 Task: Add Attachment from computer to Card Card0000000033 in Board Board0000000009 in Workspace WS0000000003 in Trello. Add Cover Purple to Card Card0000000033 in Board Board0000000009 in Workspace WS0000000003 in Trello. Add "Move Card To …" Button titled Button0000000033 to "top" of the list "To Do" to Card Card0000000033 in Board Board0000000009 in Workspace WS0000000003 in Trello. Add Description DS0000000033 to Card Card0000000033 in Board Board0000000009 in Workspace WS0000000003 in Trello. Add Comment CM0000000033 to Card Card0000000033 in Board Board0000000009 in Workspace WS0000000003 in Trello
Action: Mouse moved to (380, 289)
Screenshot: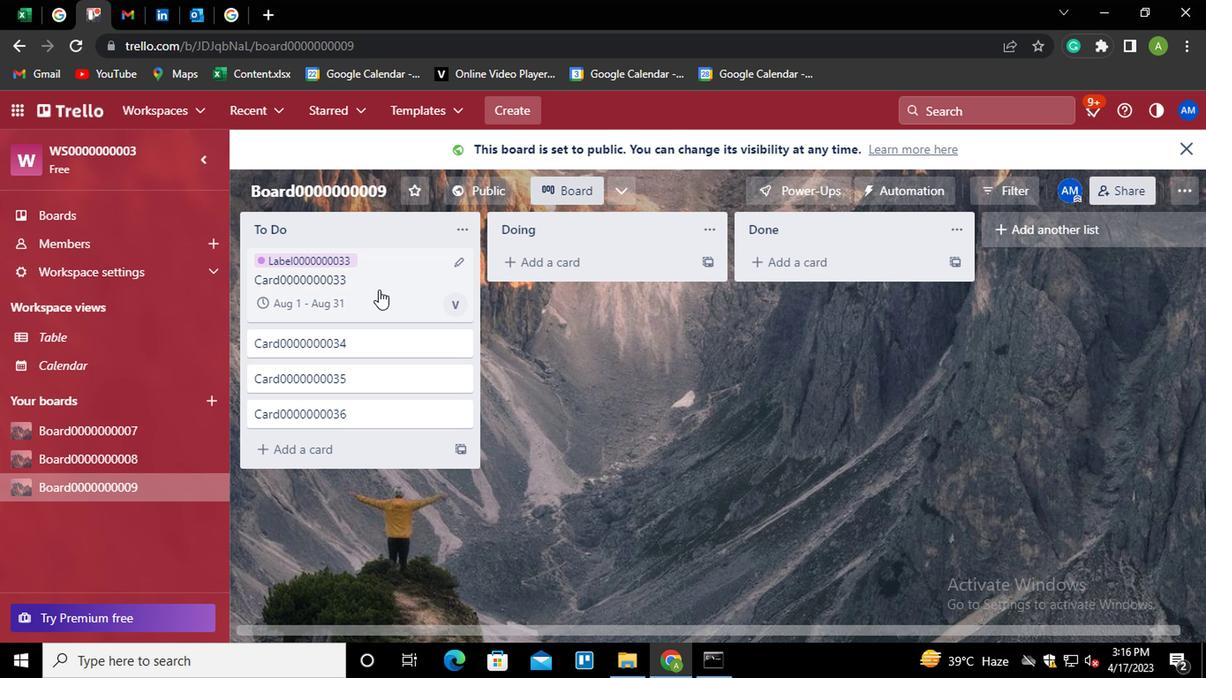 
Action: Mouse pressed left at (380, 289)
Screenshot: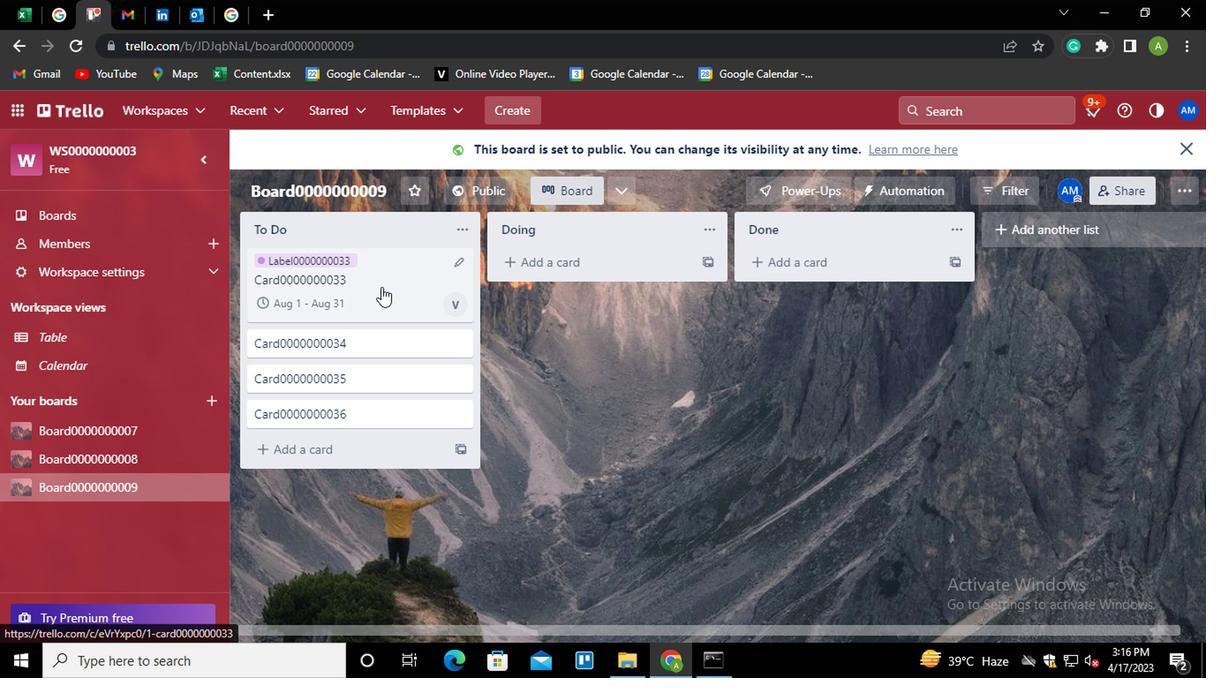 
Action: Mouse moved to (802, 402)
Screenshot: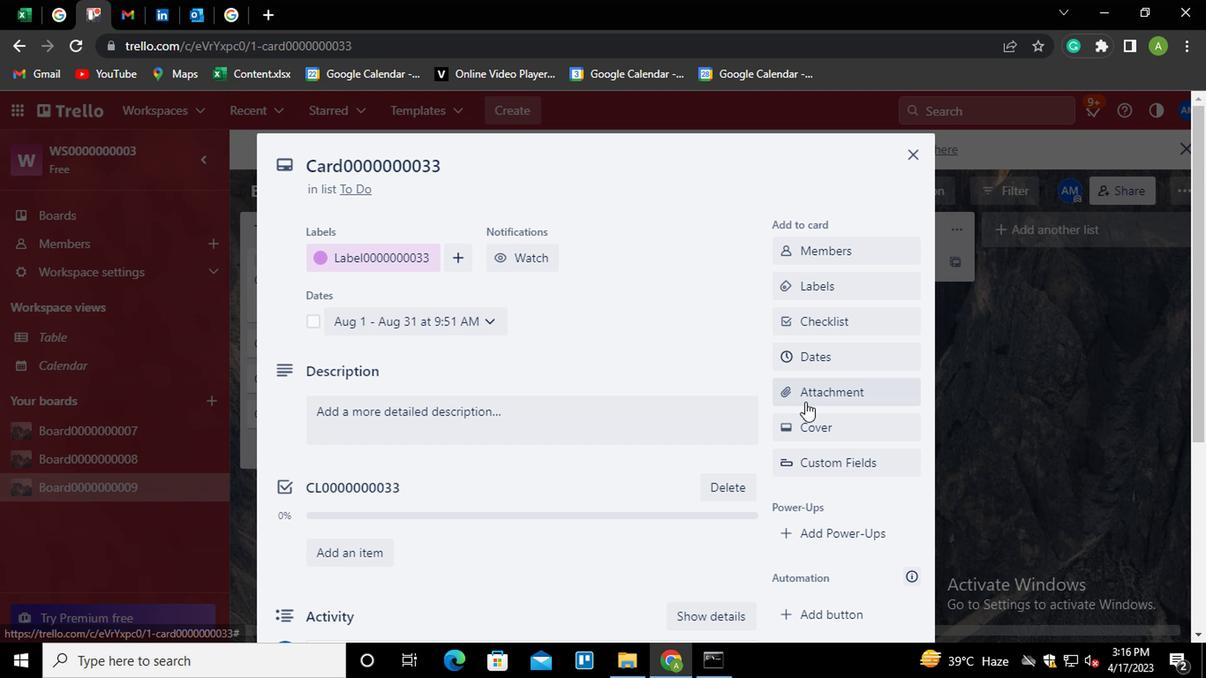 
Action: Mouse pressed left at (802, 402)
Screenshot: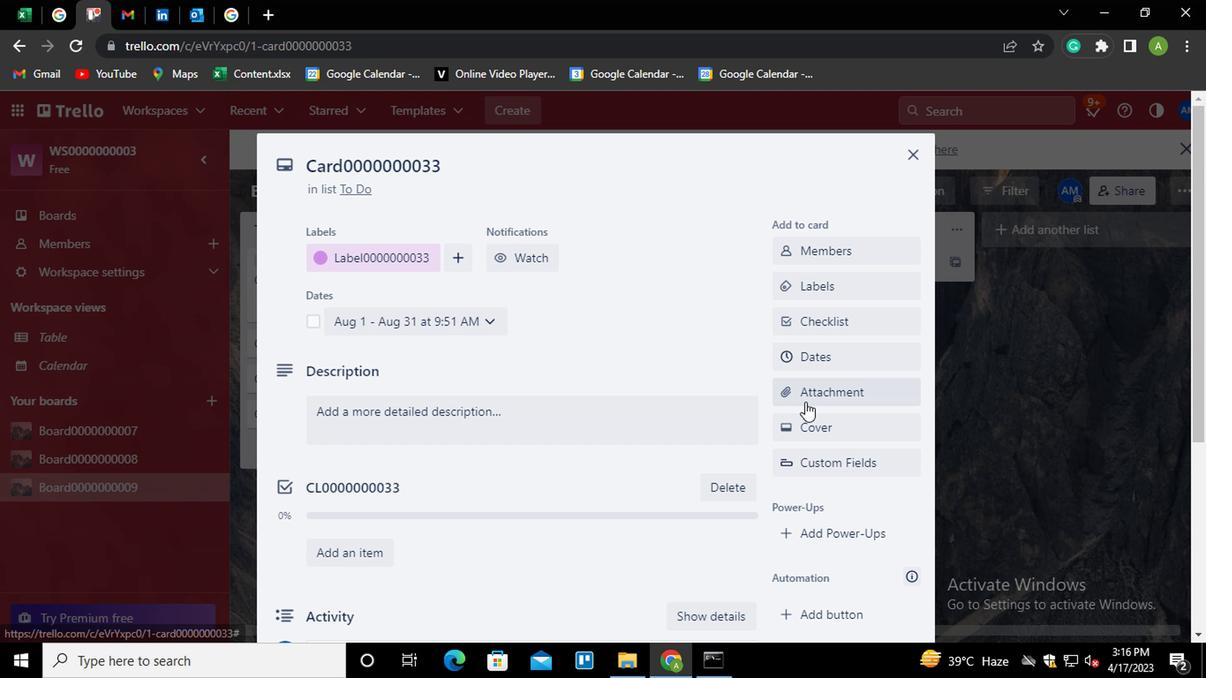 
Action: Mouse moved to (809, 389)
Screenshot: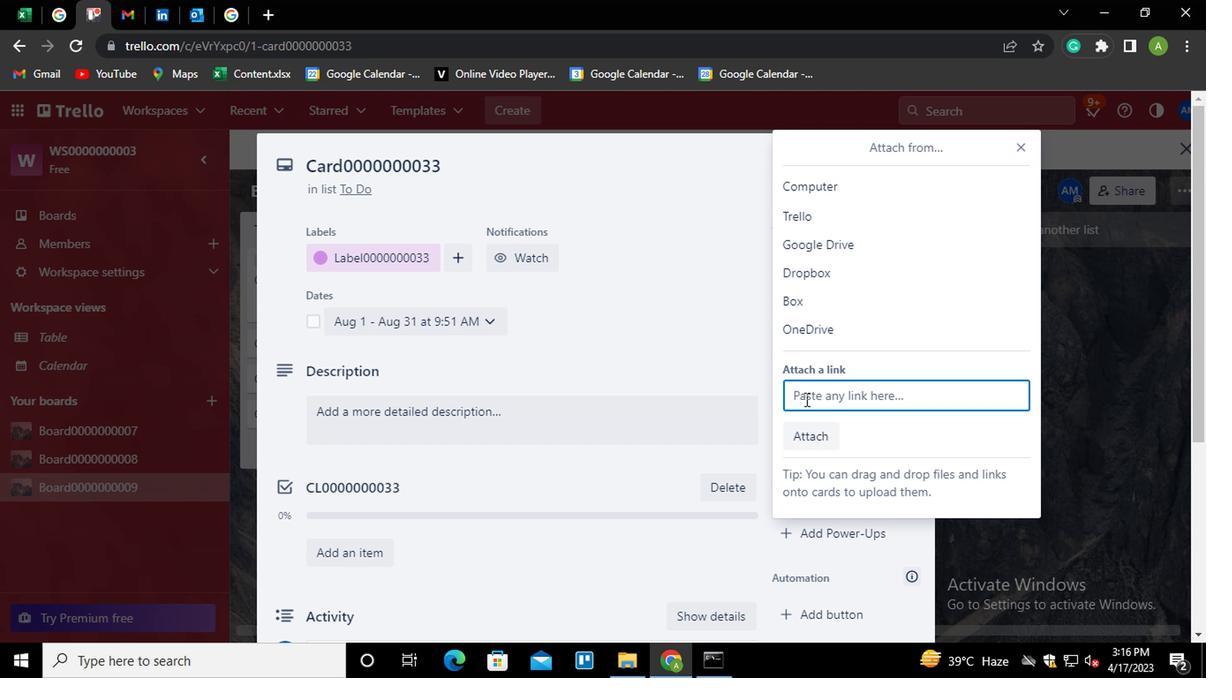 
Action: Mouse pressed left at (809, 389)
Screenshot: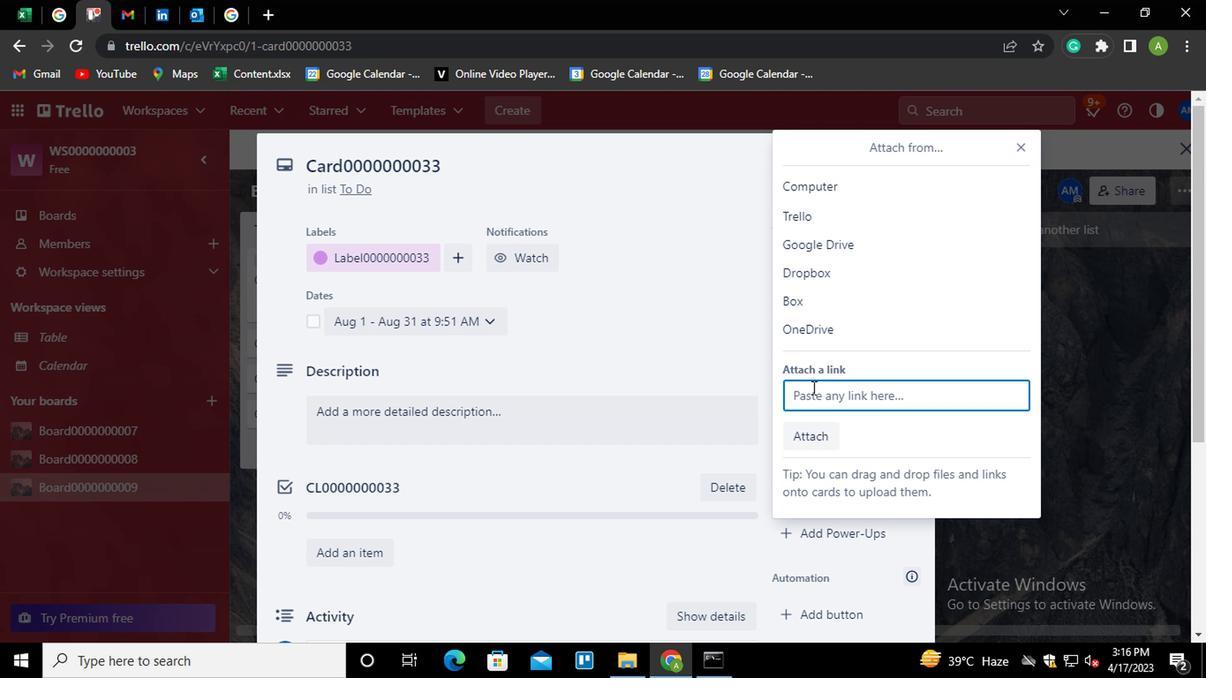
Action: Mouse moved to (814, 191)
Screenshot: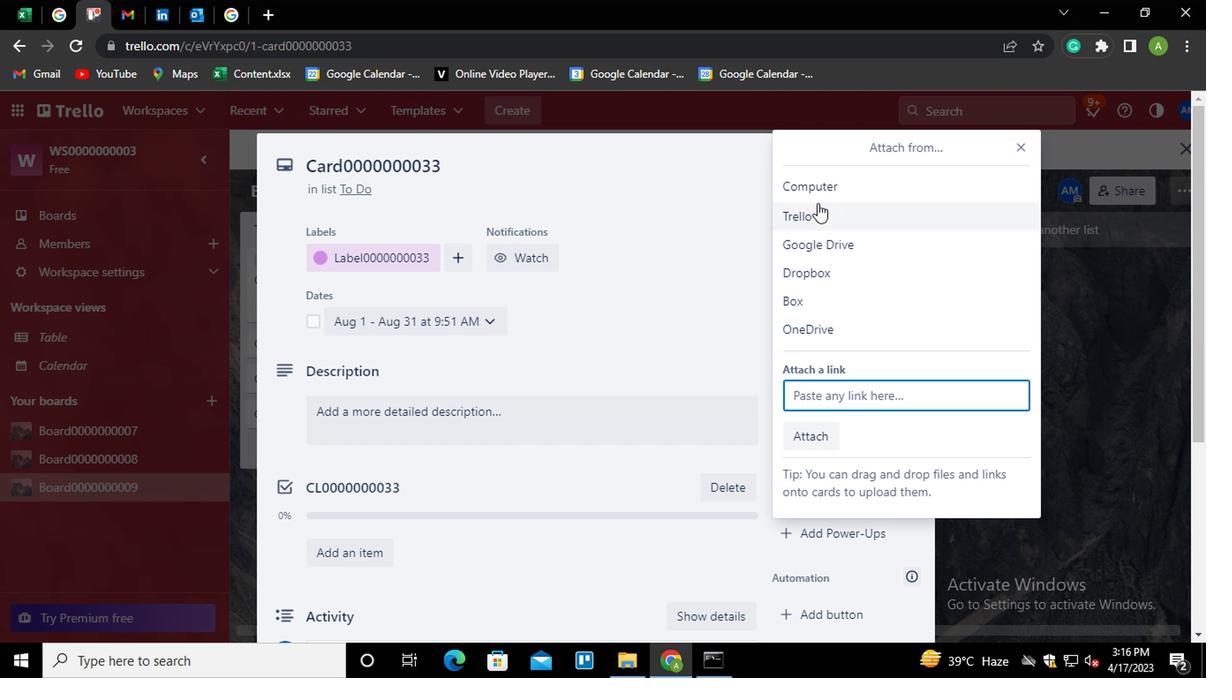 
Action: Mouse pressed left at (814, 191)
Screenshot: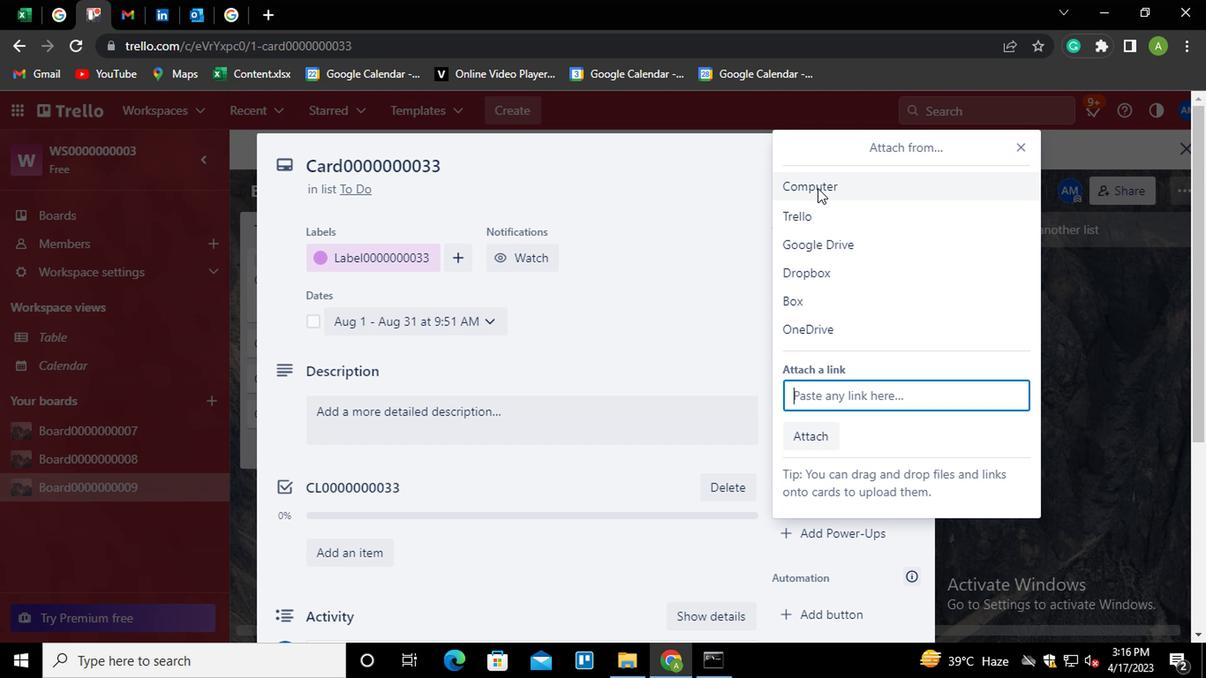 
Action: Mouse moved to (217, 133)
Screenshot: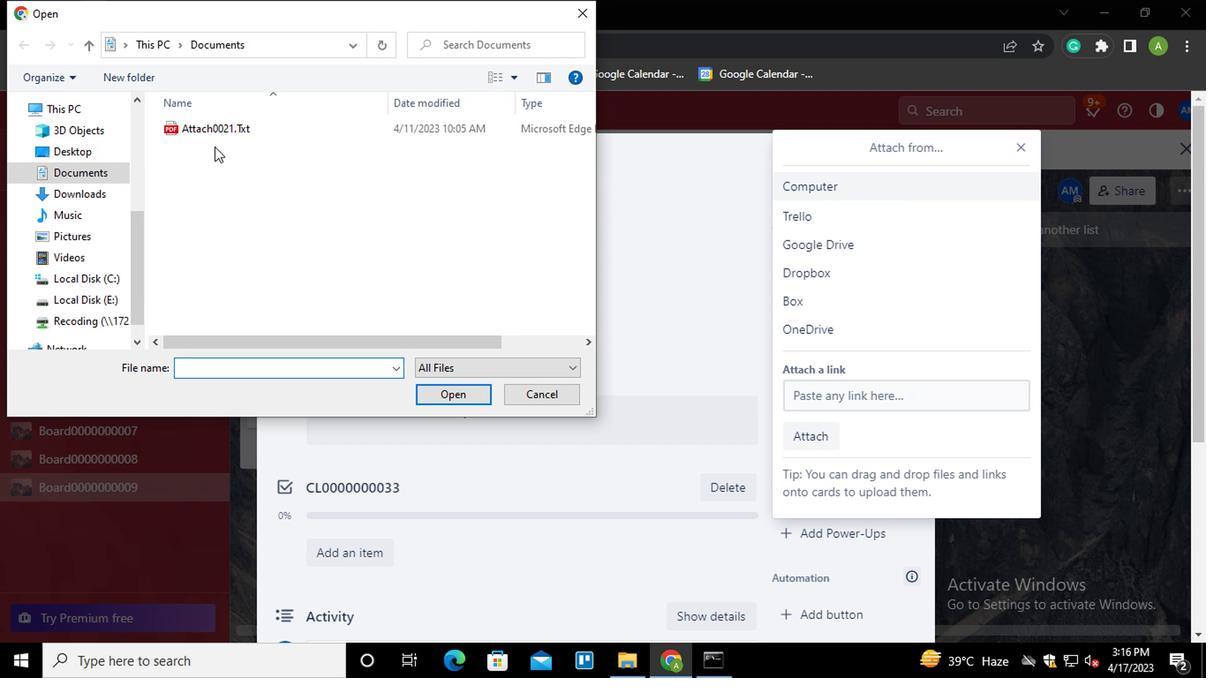 
Action: Mouse pressed left at (217, 133)
Screenshot: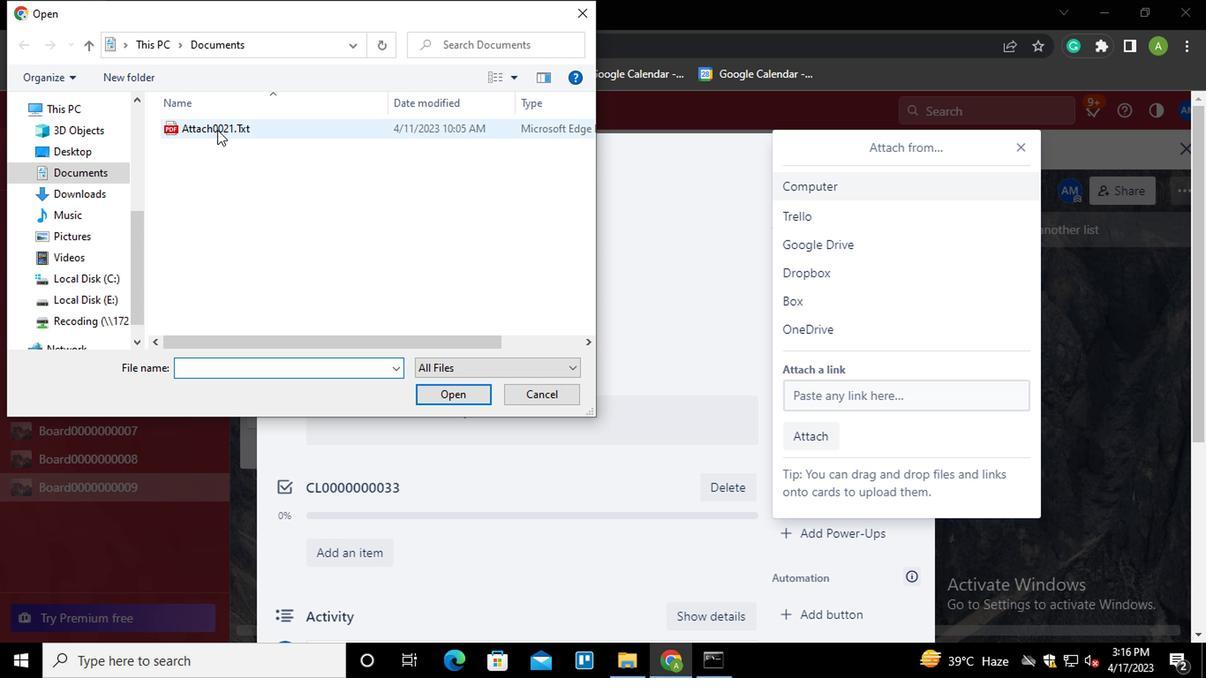 
Action: Mouse moved to (445, 397)
Screenshot: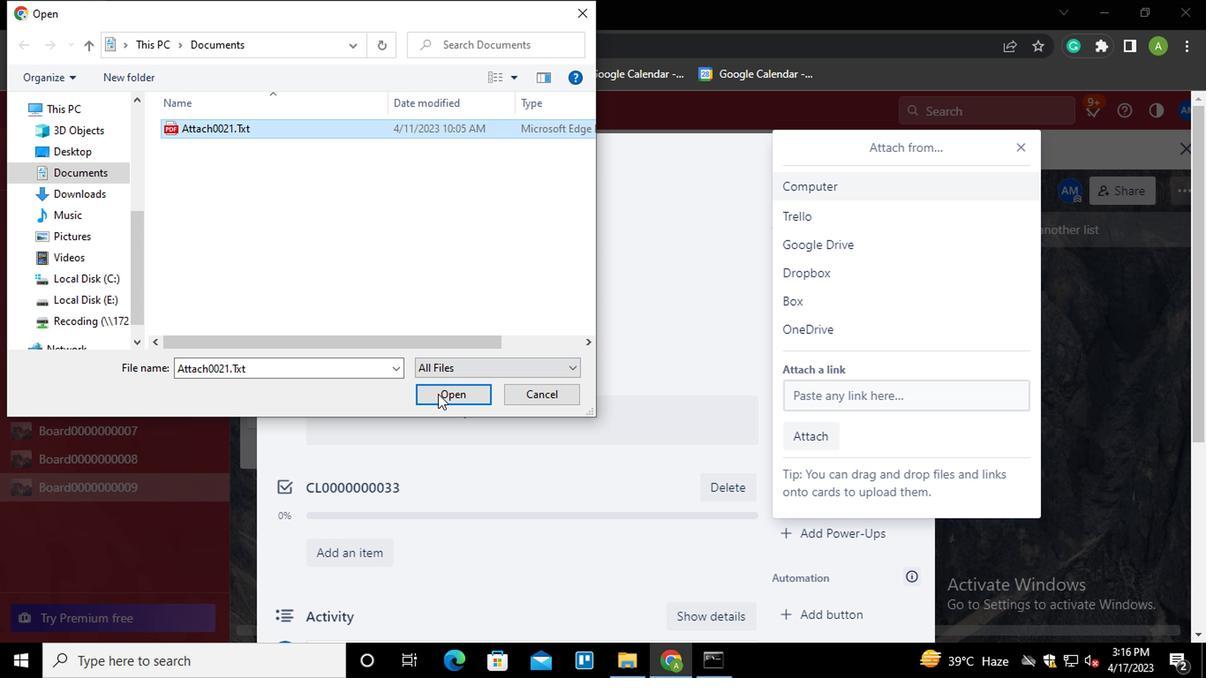 
Action: Mouse pressed left at (445, 397)
Screenshot: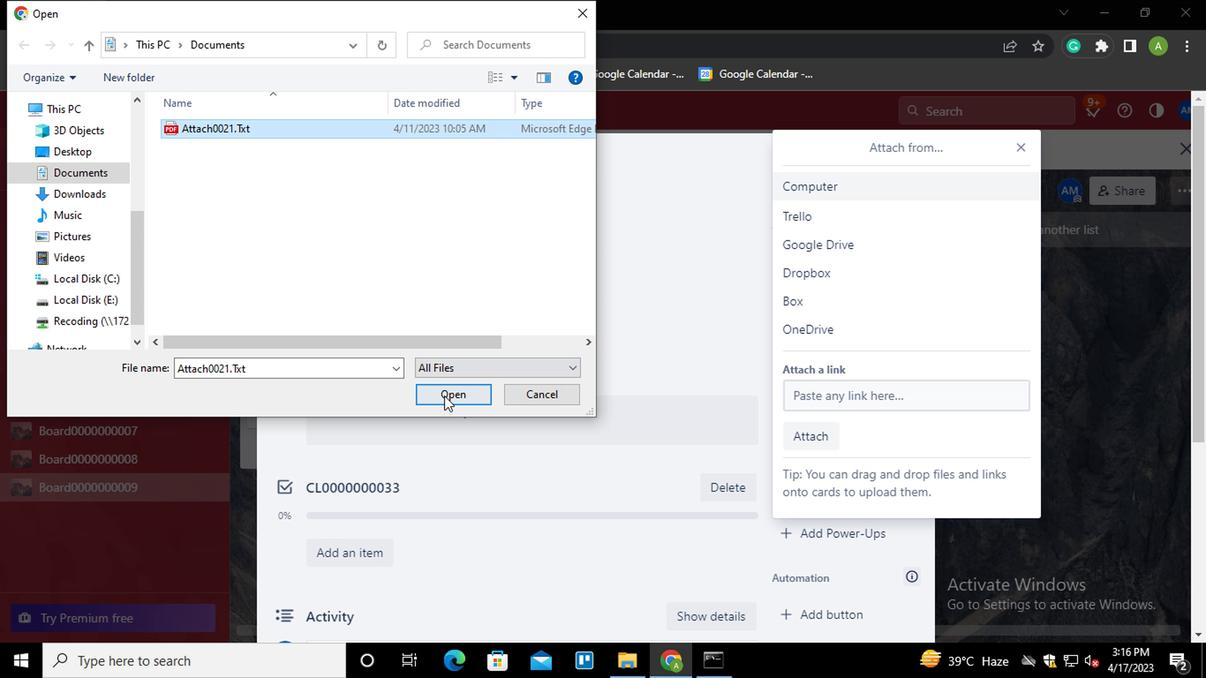 
Action: Mouse moved to (825, 426)
Screenshot: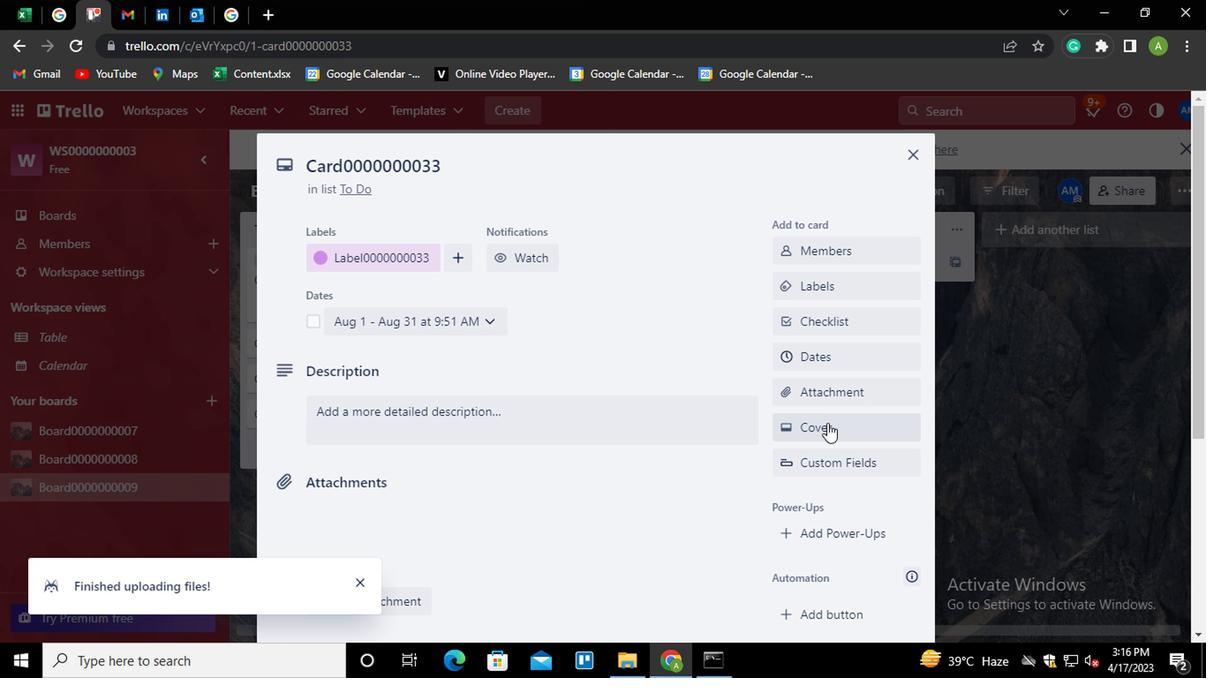 
Action: Mouse pressed left at (825, 426)
Screenshot: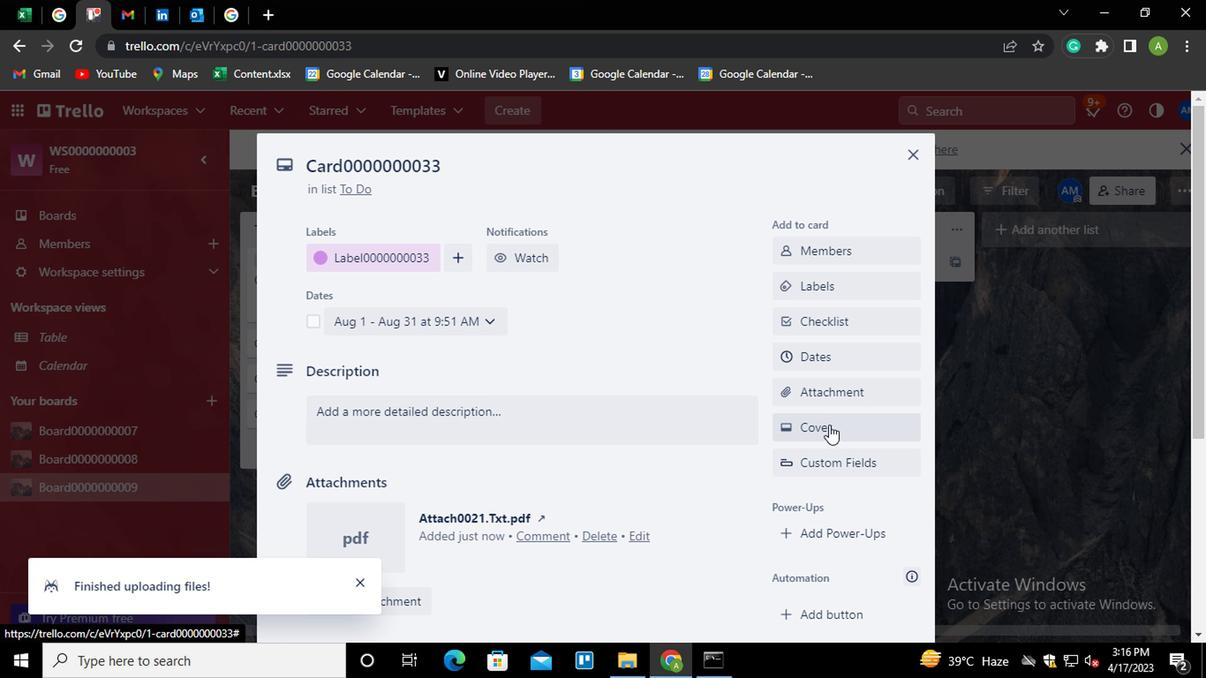 
Action: Mouse moved to (1012, 307)
Screenshot: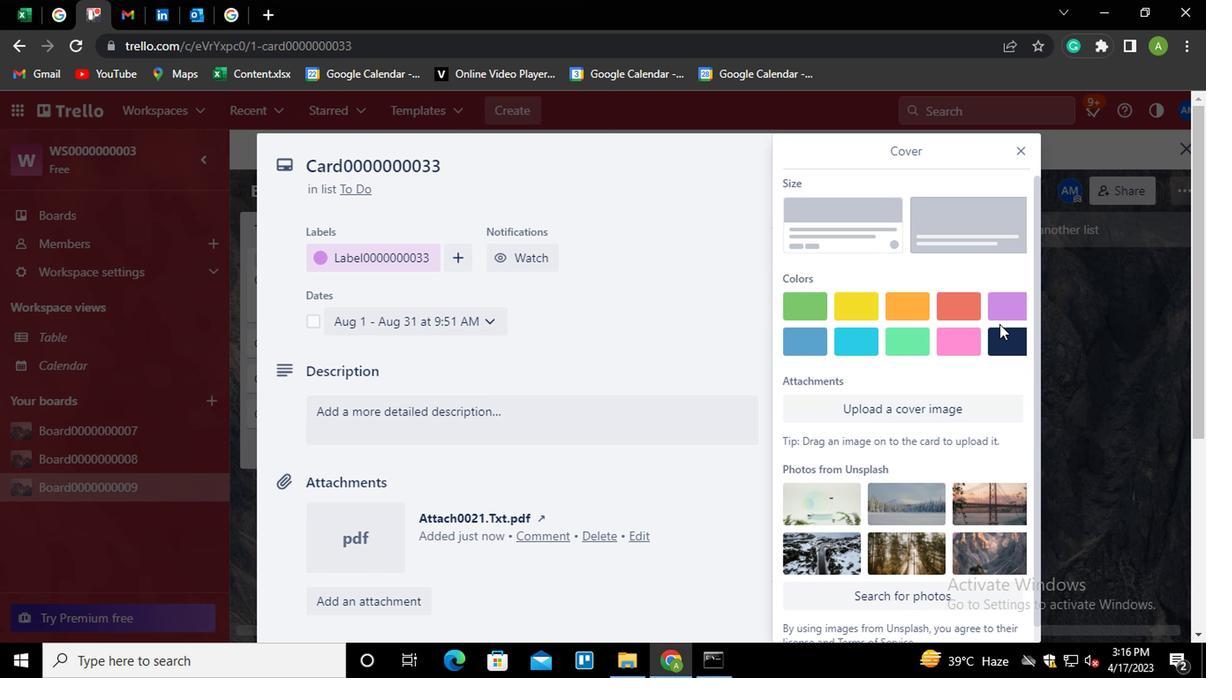 
Action: Mouse pressed left at (1012, 307)
Screenshot: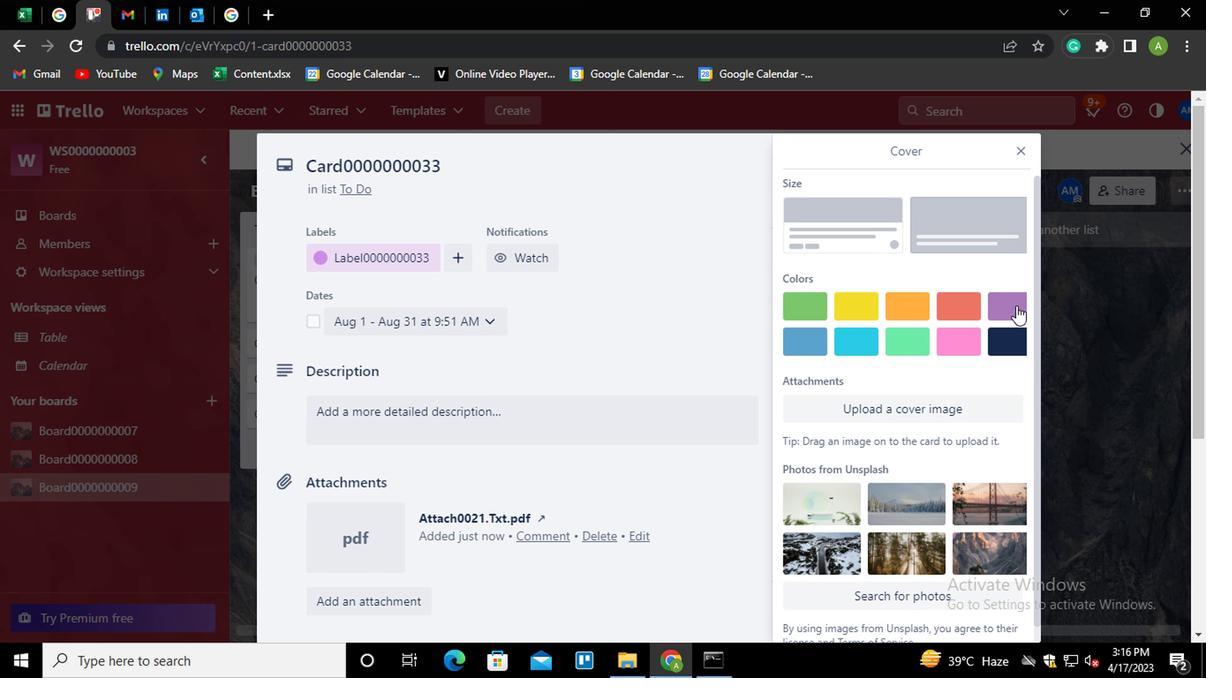 
Action: Mouse moved to (696, 314)
Screenshot: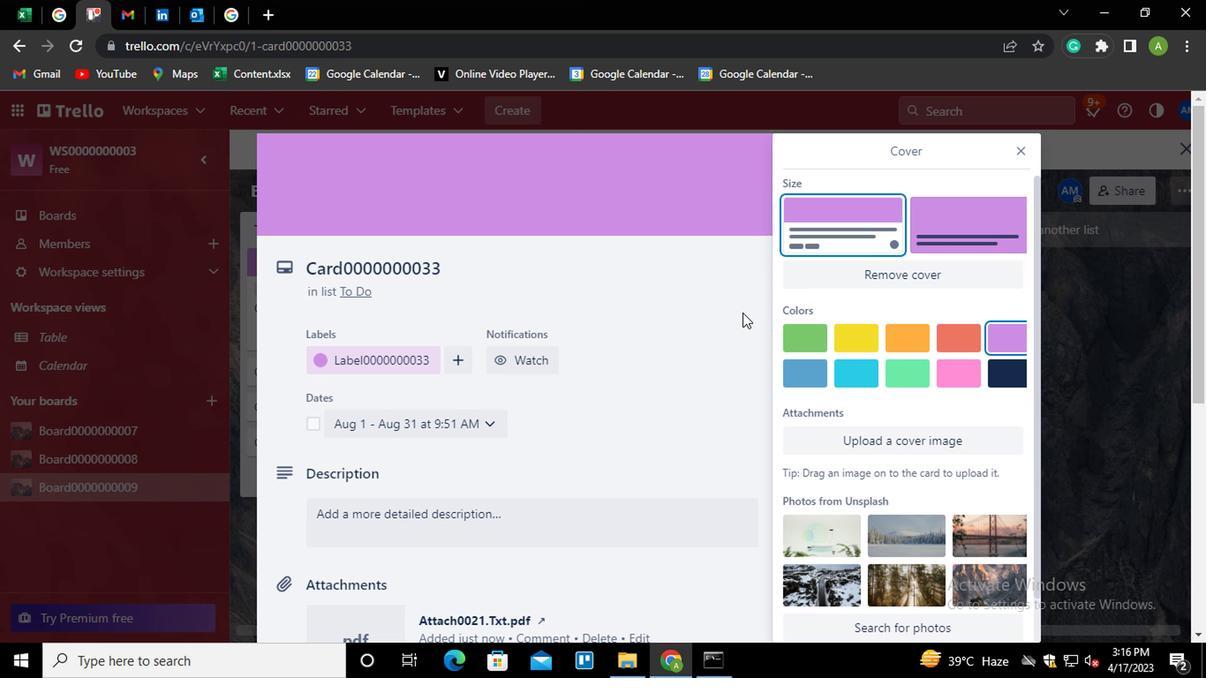 
Action: Mouse pressed left at (696, 314)
Screenshot: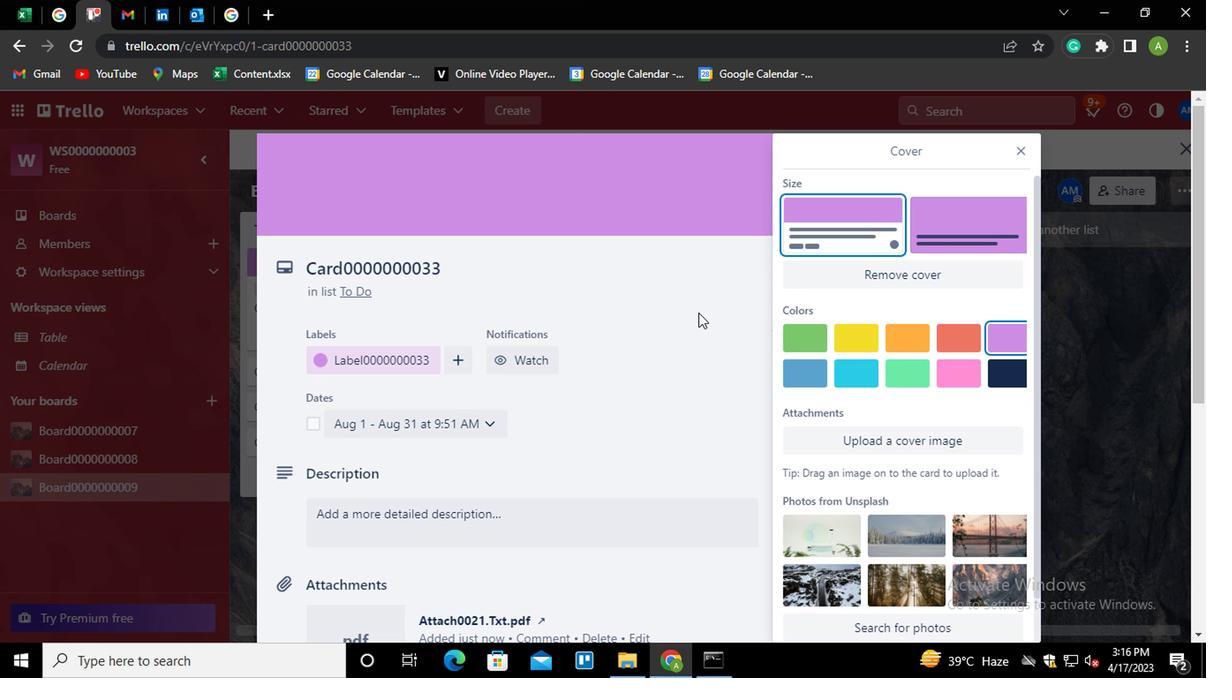 
Action: Mouse moved to (878, 512)
Screenshot: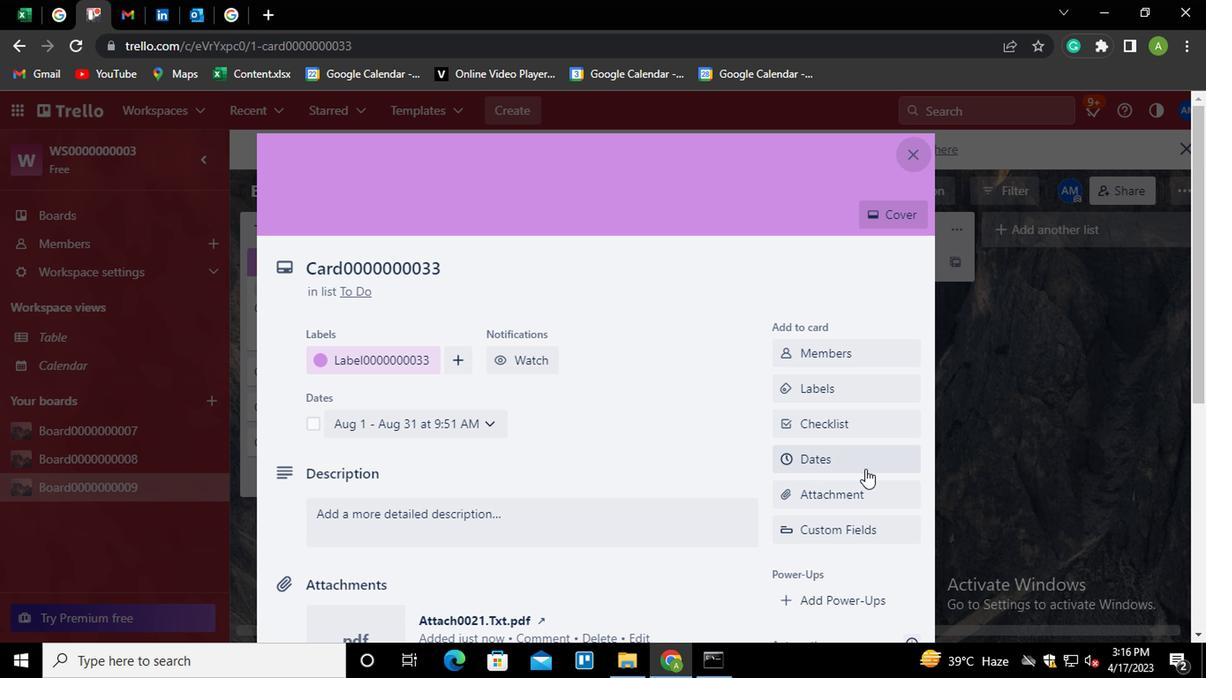 
Action: Mouse scrolled (878, 511) with delta (0, -1)
Screenshot: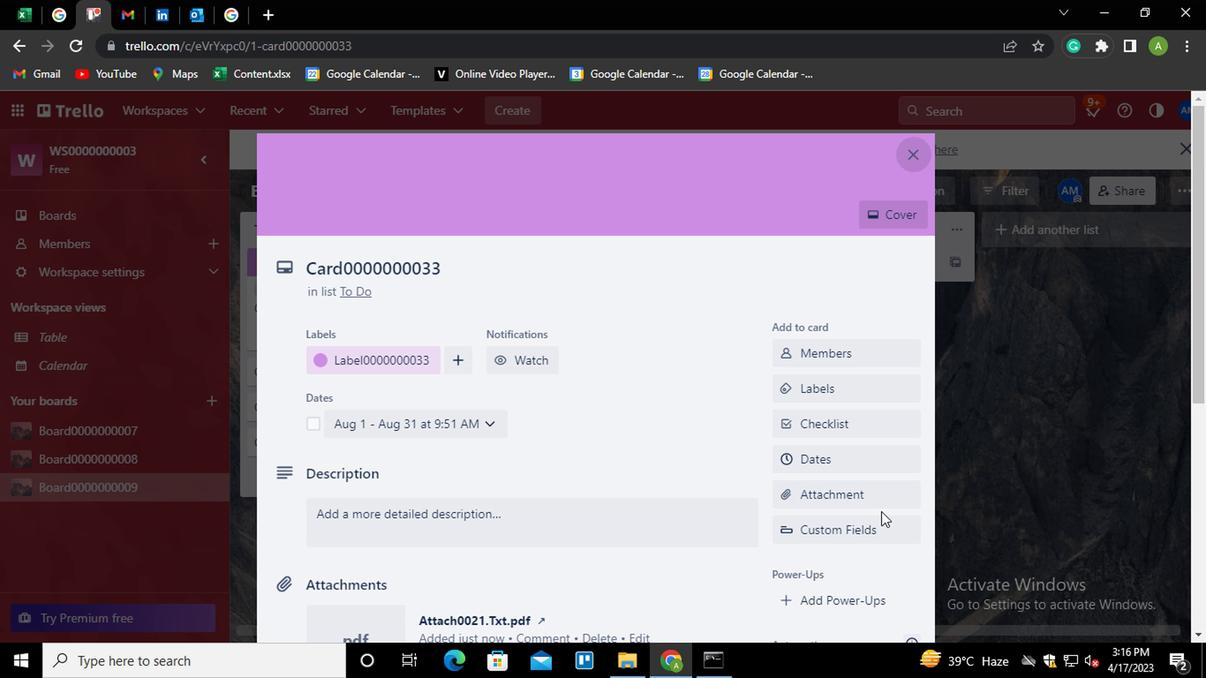 
Action: Mouse moved to (829, 588)
Screenshot: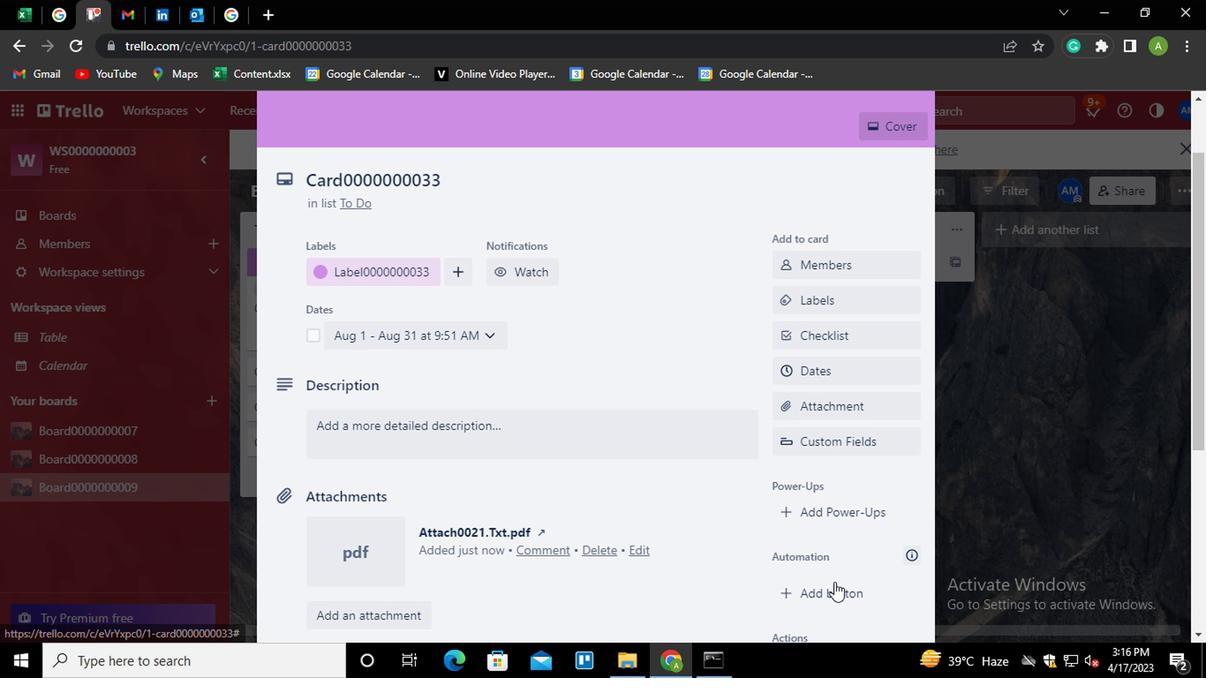 
Action: Mouse pressed left at (829, 588)
Screenshot: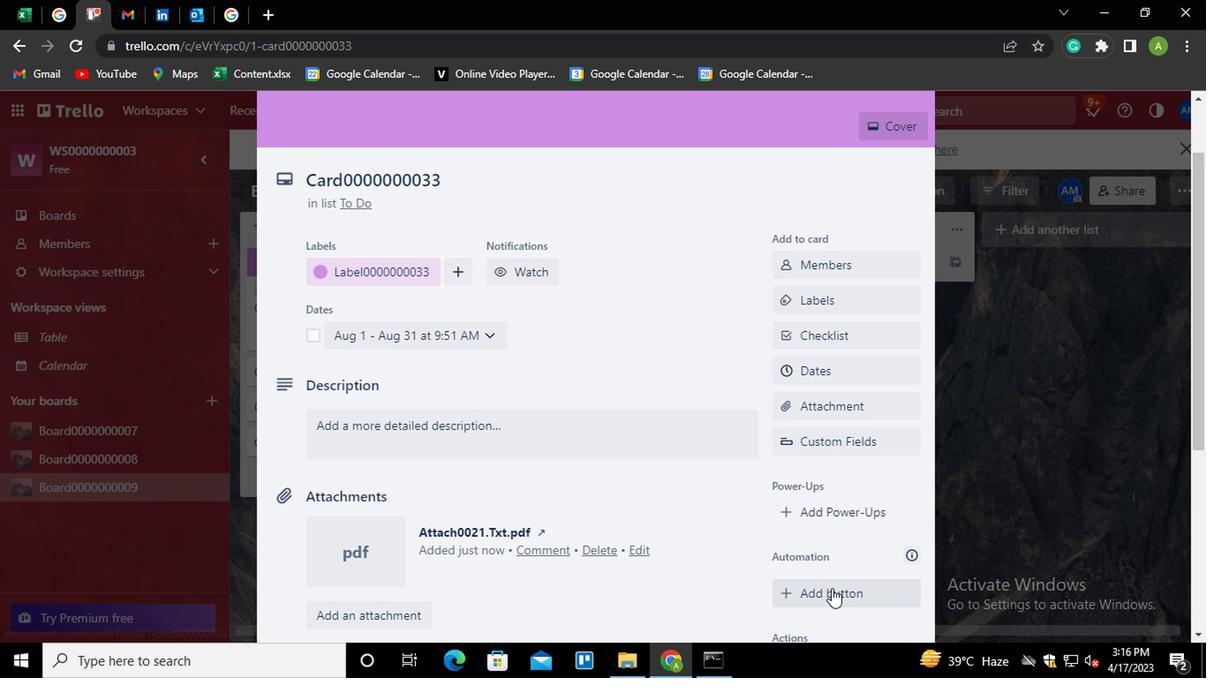 
Action: Mouse moved to (846, 231)
Screenshot: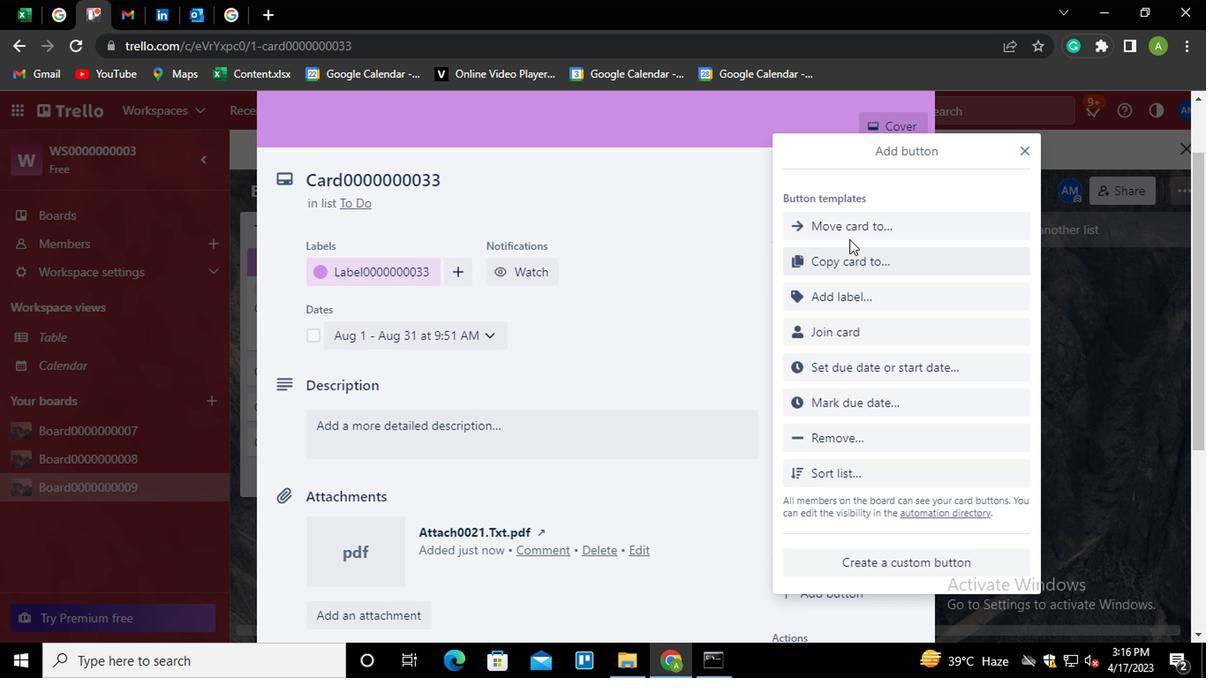 
Action: Mouse pressed left at (846, 231)
Screenshot: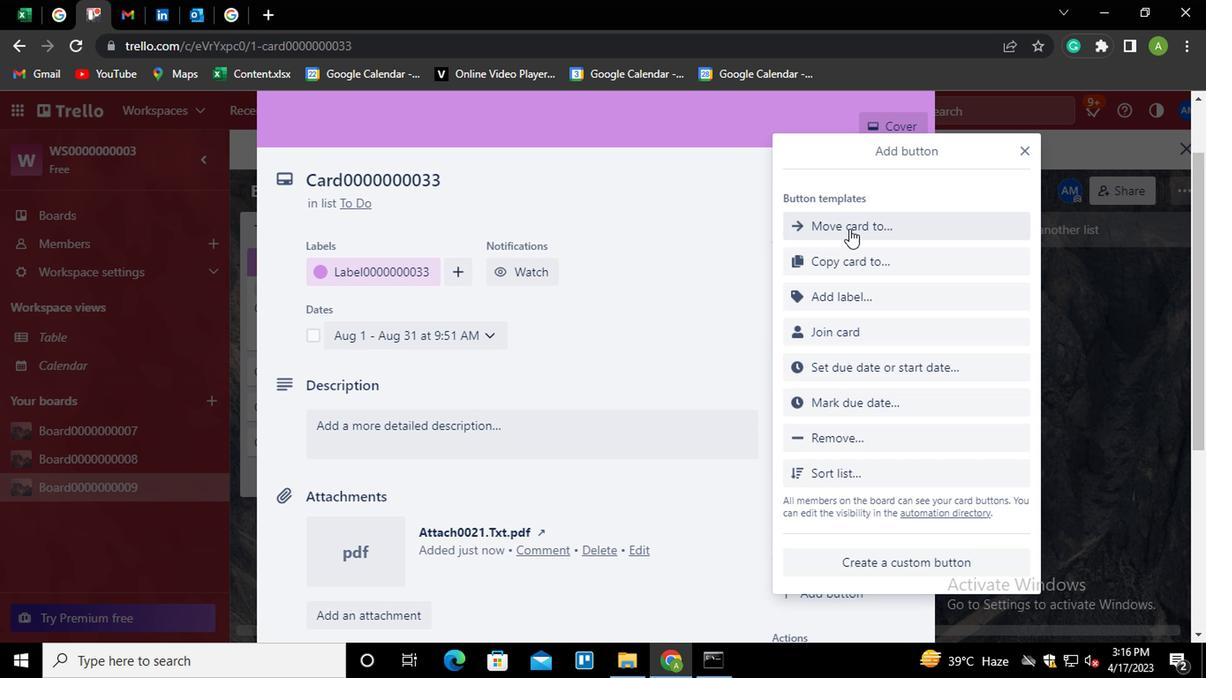 
Action: Mouse moved to (850, 300)
Screenshot: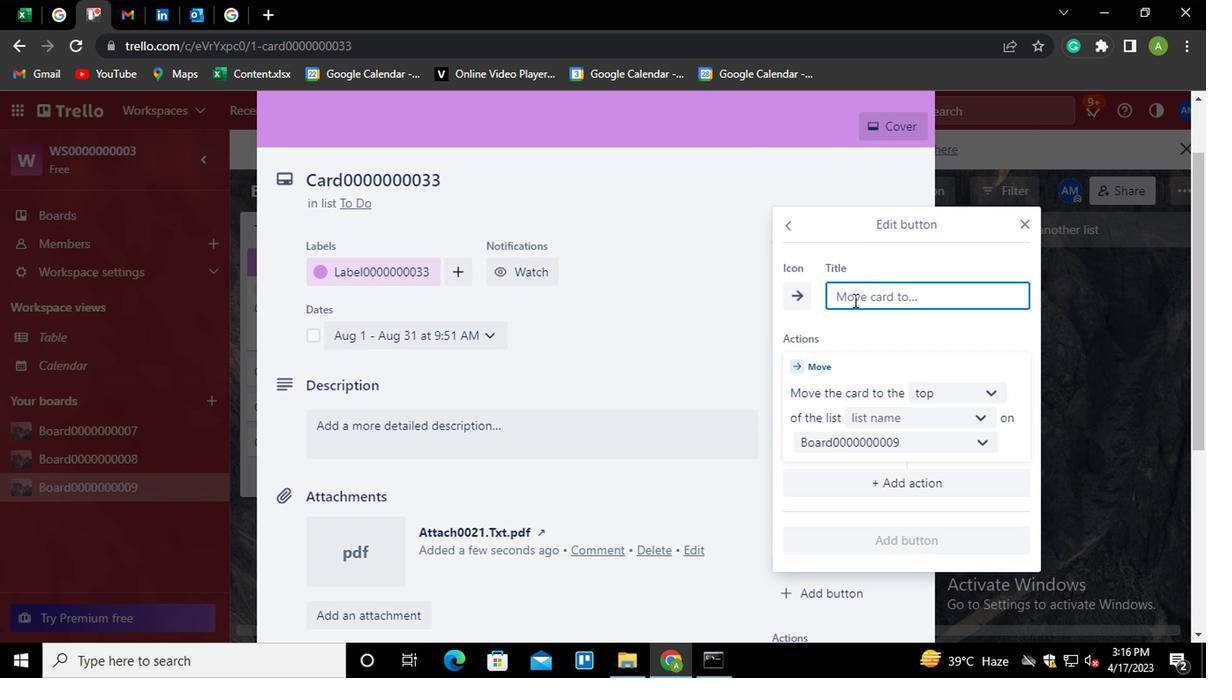 
Action: Key pressed <Key.shift>BUTTON0000000033
Screenshot: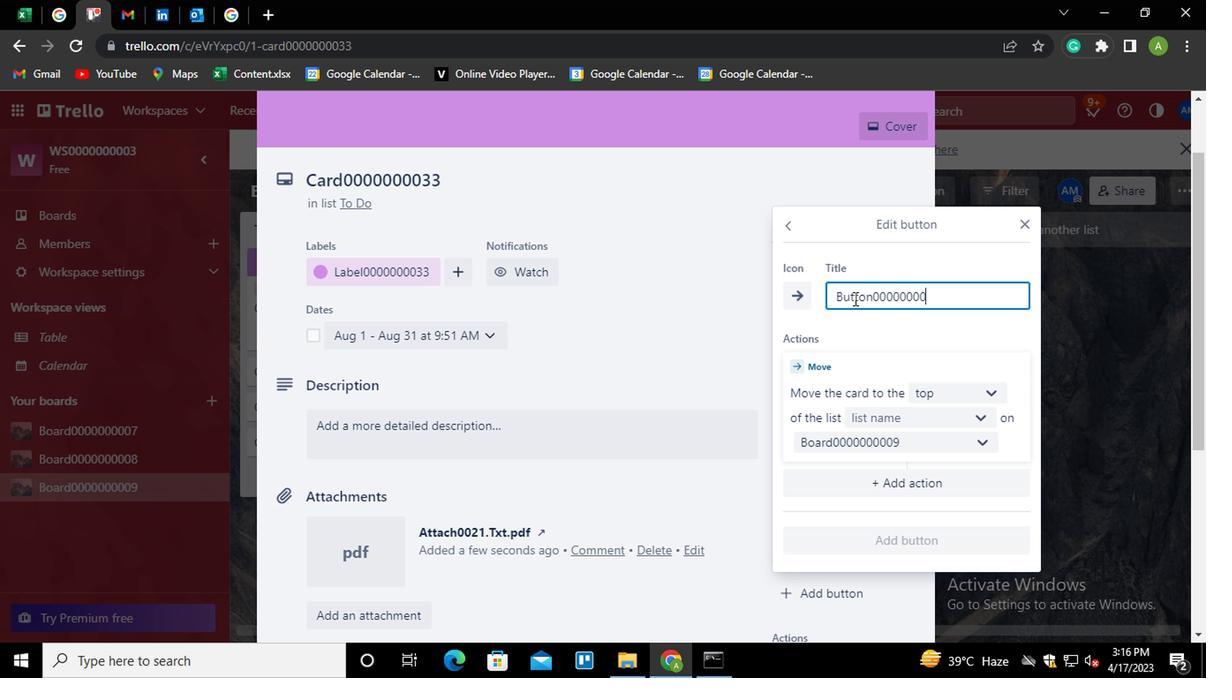 
Action: Mouse moved to (896, 415)
Screenshot: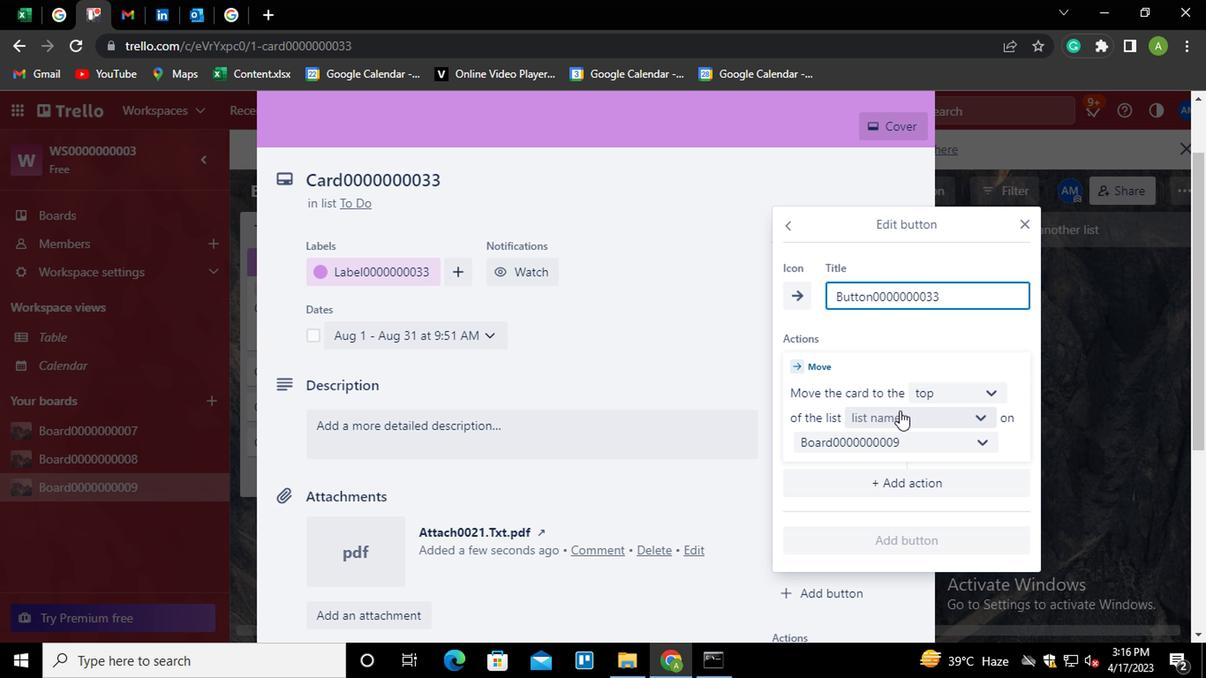 
Action: Mouse pressed left at (896, 415)
Screenshot: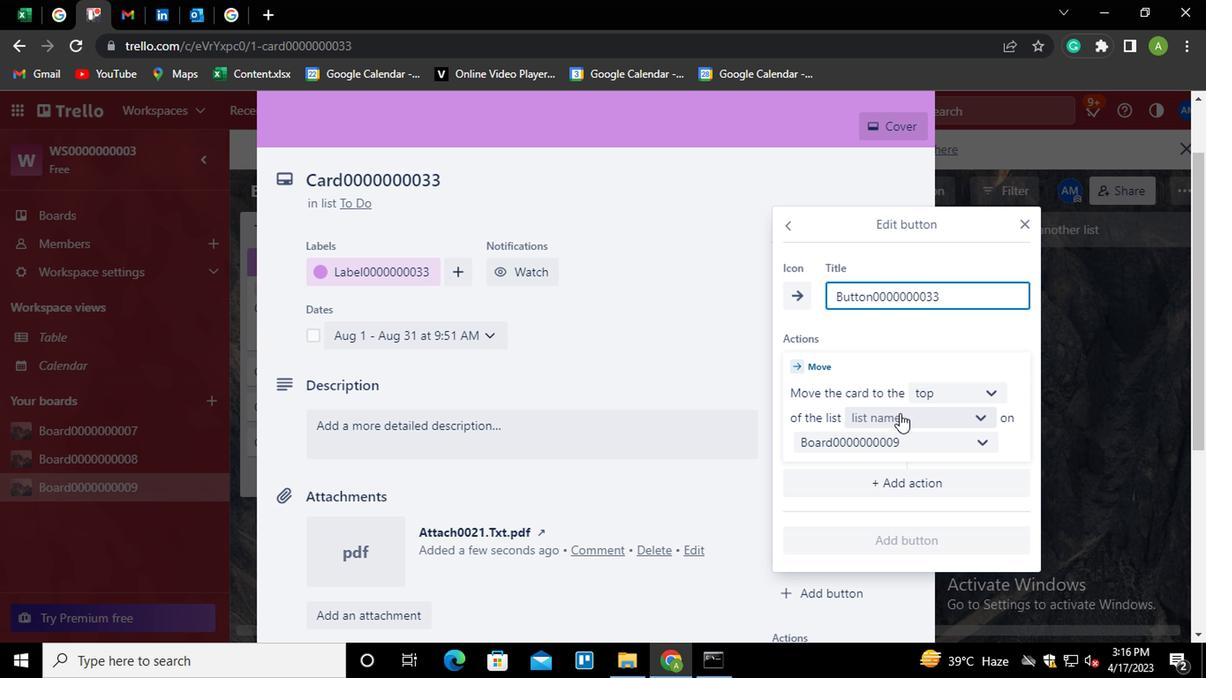 
Action: Mouse moved to (891, 446)
Screenshot: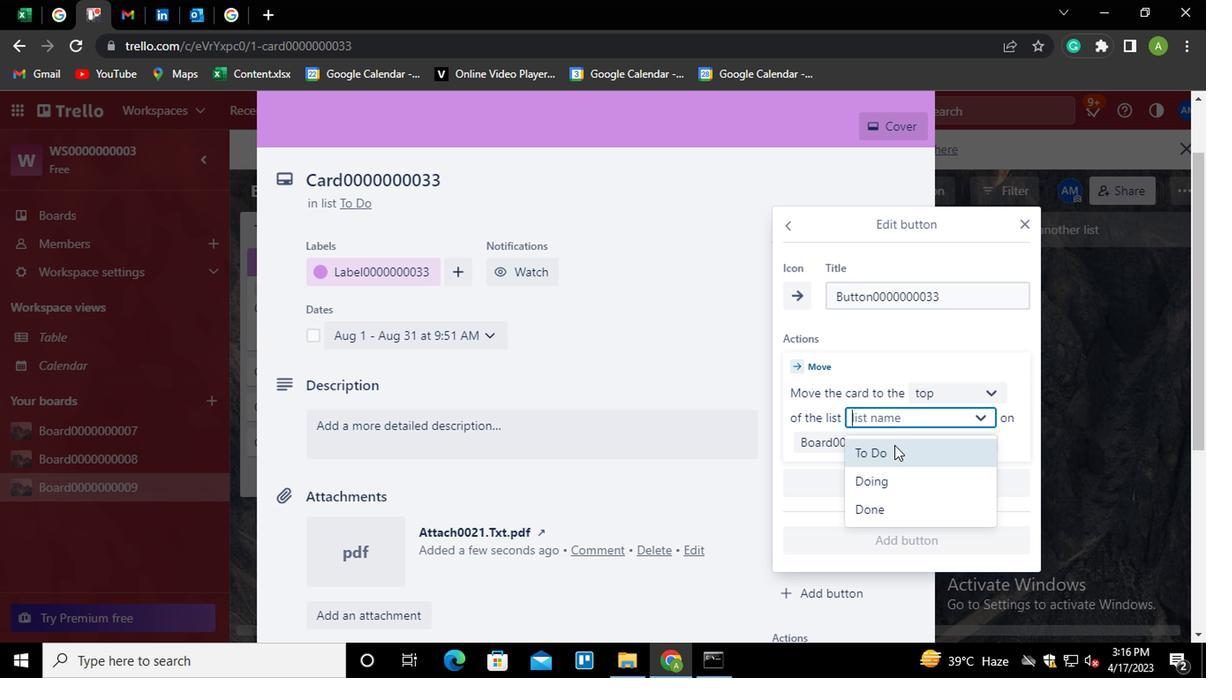 
Action: Mouse pressed left at (891, 446)
Screenshot: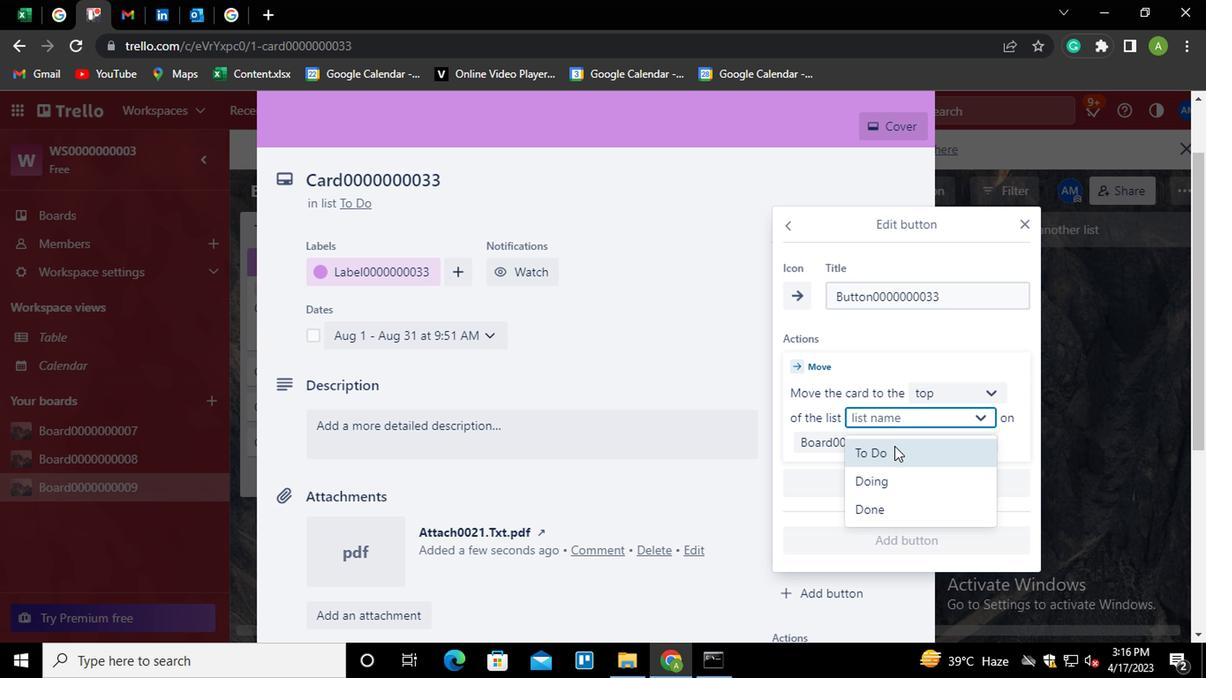 
Action: Mouse moved to (896, 539)
Screenshot: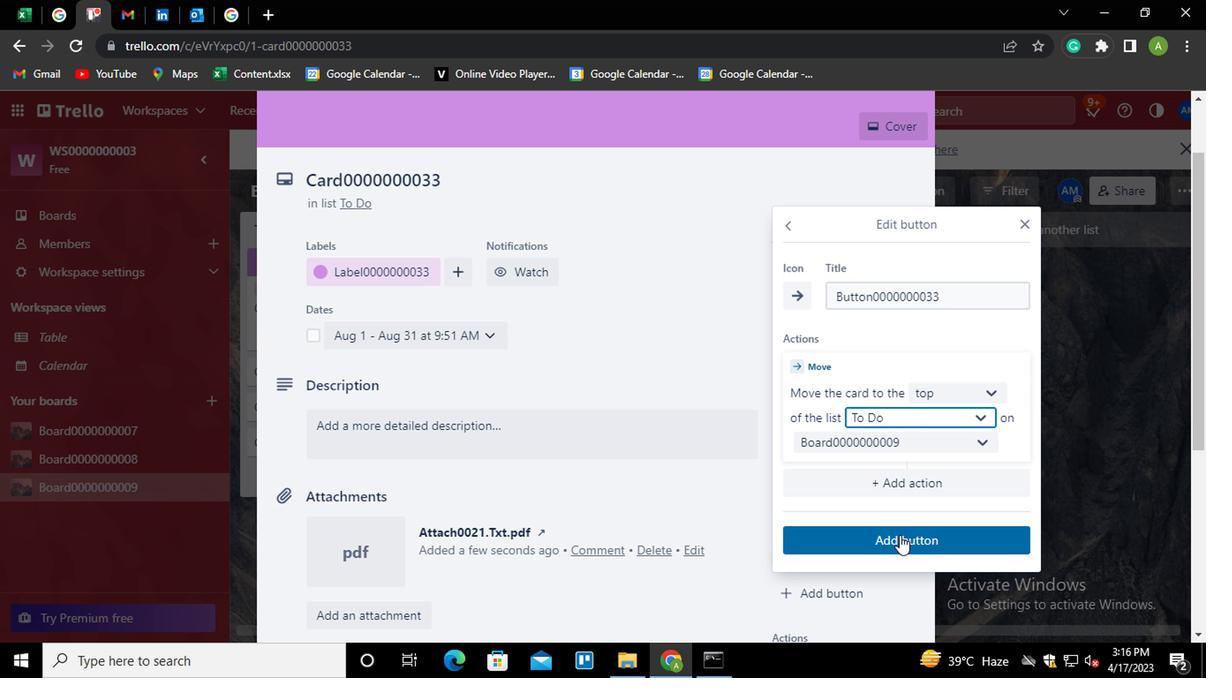 
Action: Mouse pressed left at (896, 539)
Screenshot: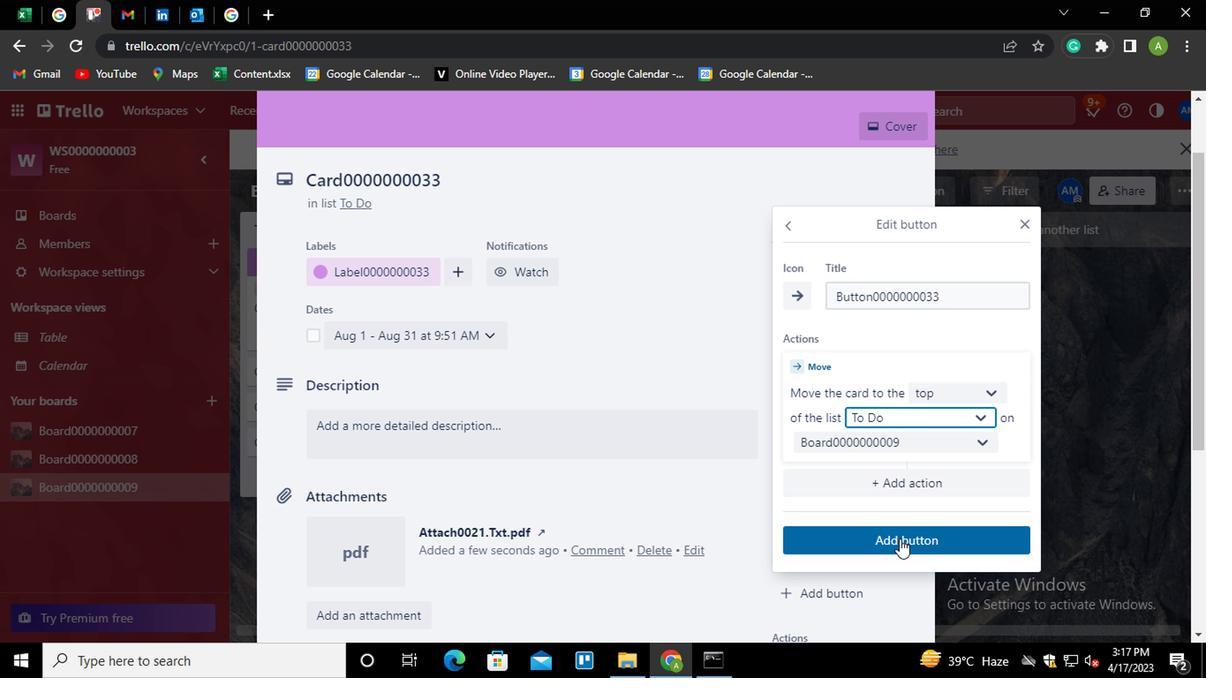 
Action: Mouse moved to (447, 428)
Screenshot: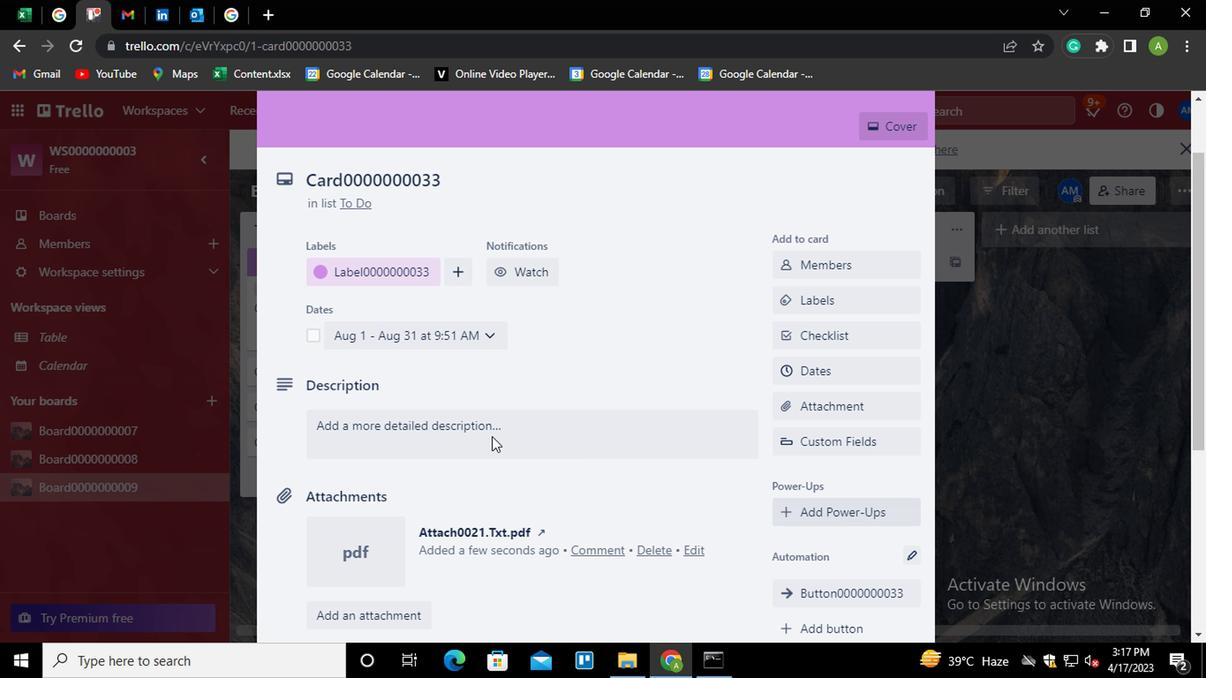 
Action: Mouse pressed left at (447, 428)
Screenshot: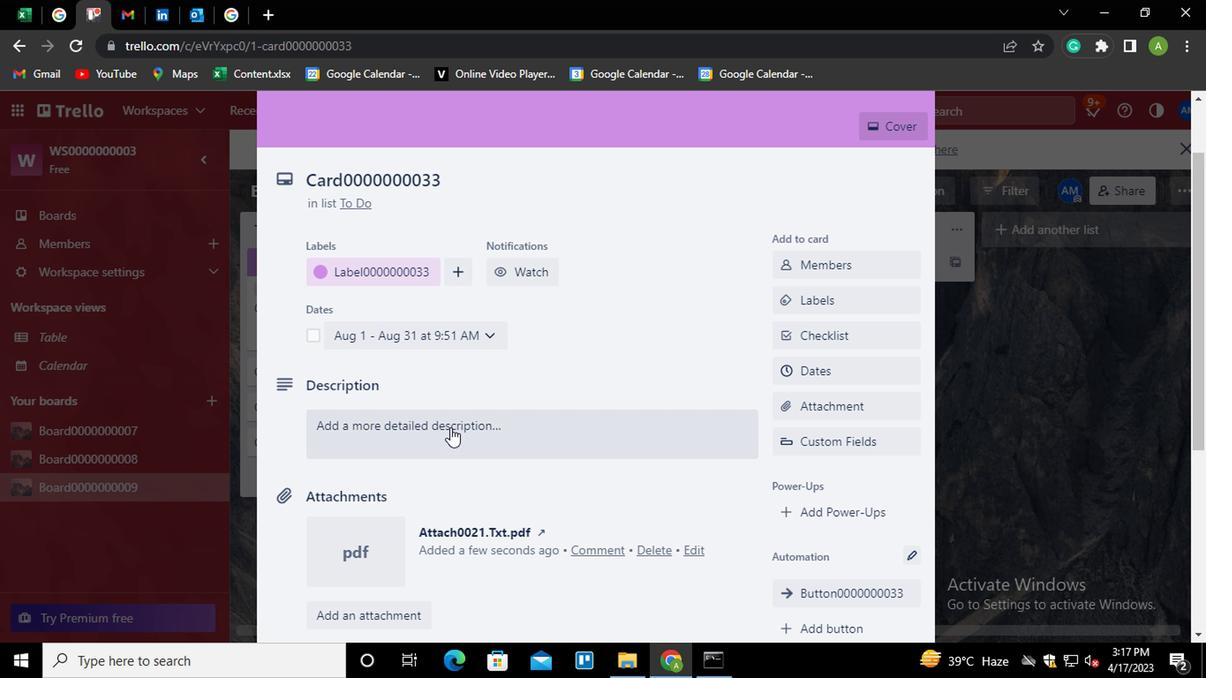 
Action: Key pressed <Key.shift>DS0000000033
Screenshot: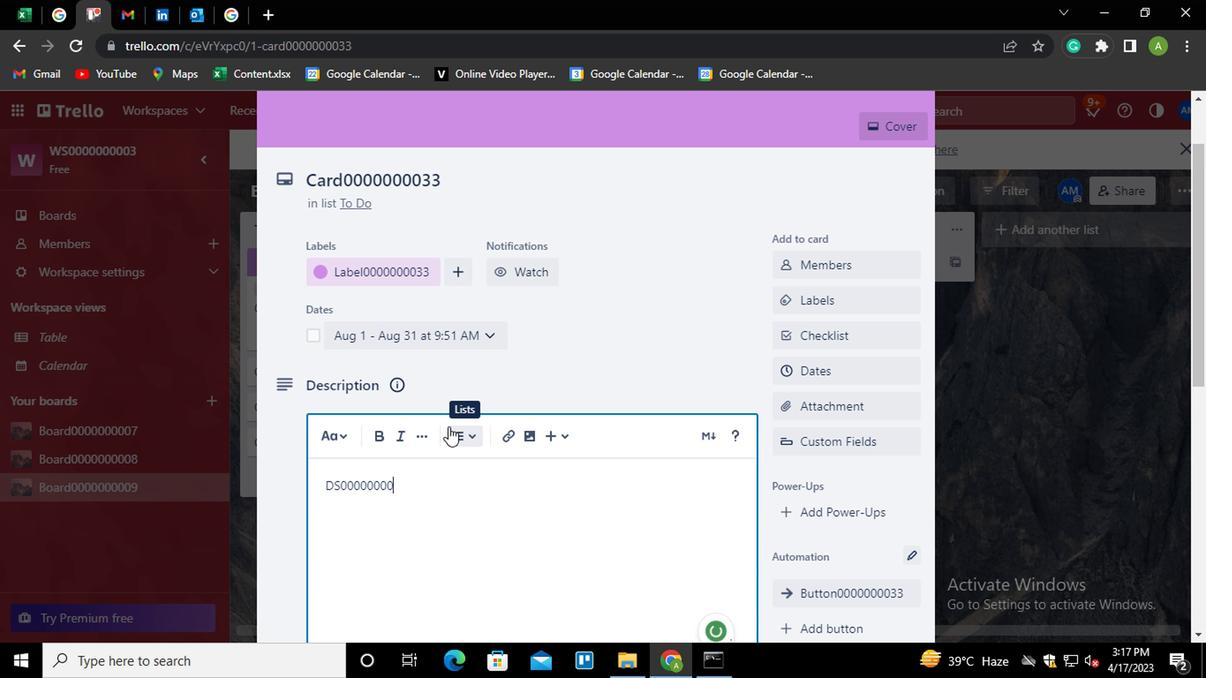 
Action: Mouse moved to (451, 428)
Screenshot: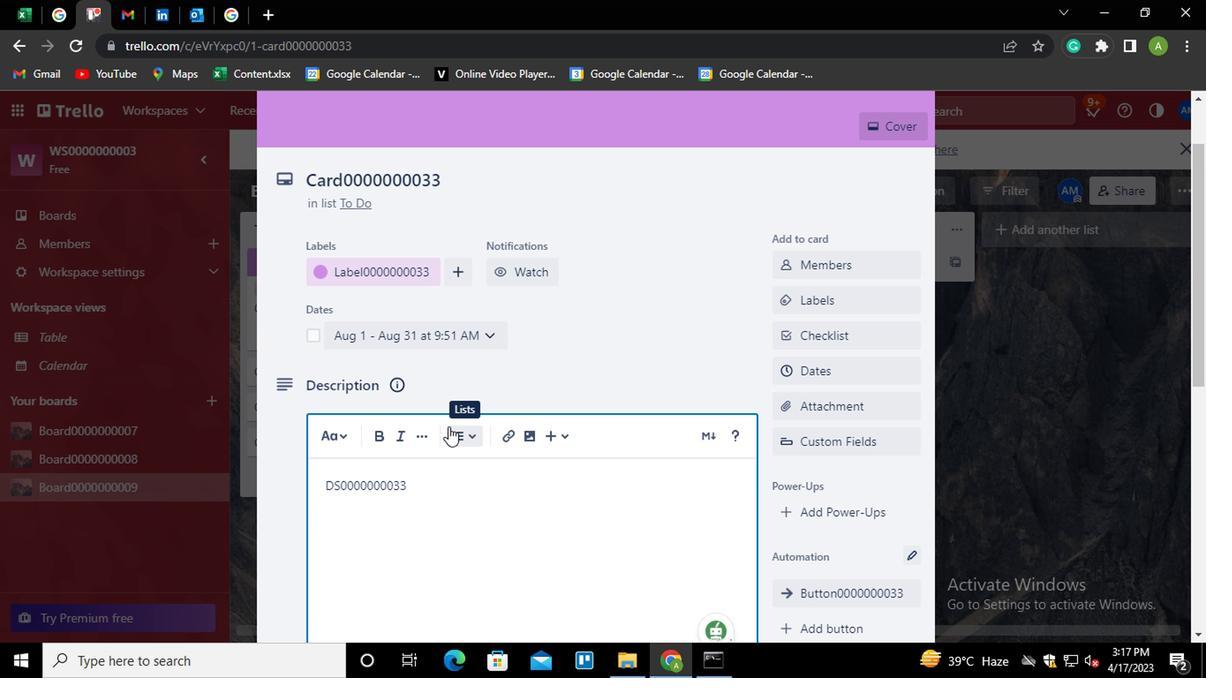 
Action: Mouse scrolled (451, 428) with delta (0, 0)
Screenshot: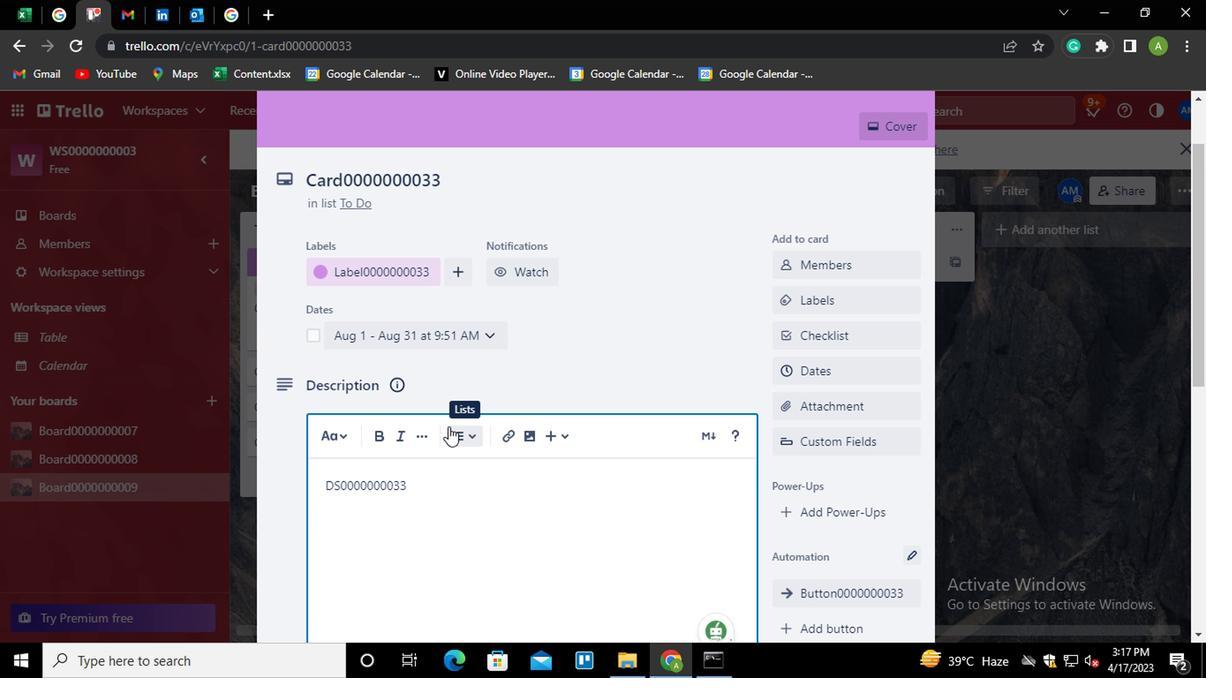 
Action: Mouse scrolled (451, 428) with delta (0, 0)
Screenshot: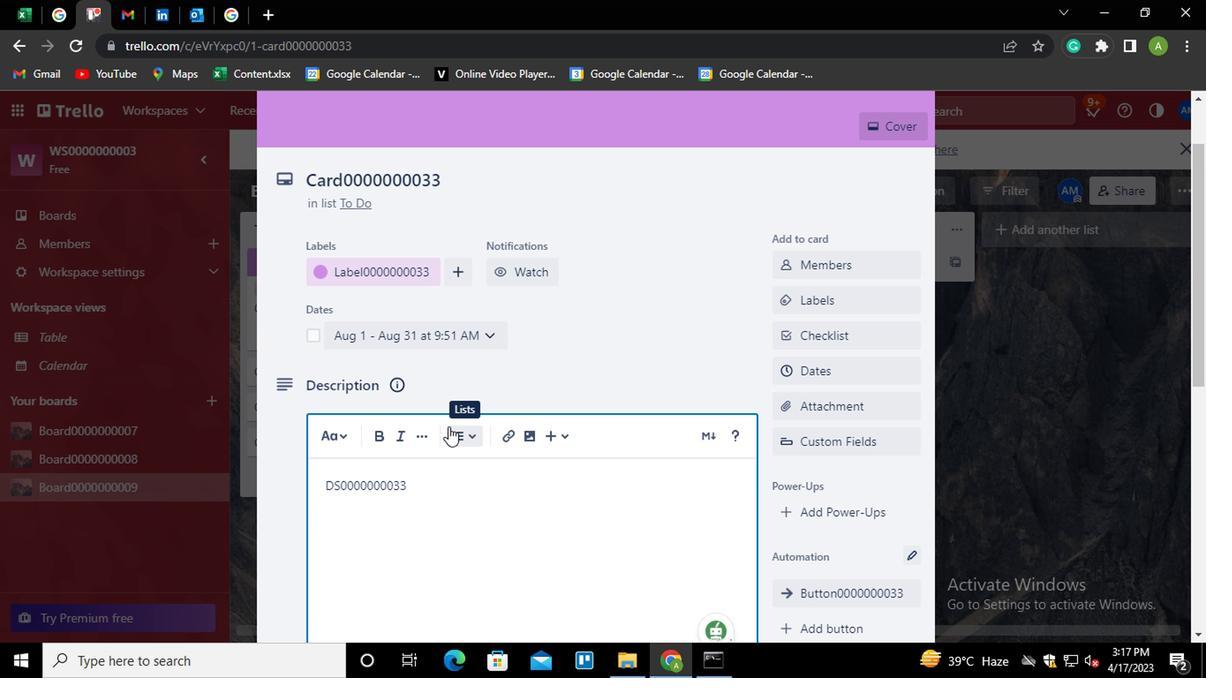 
Action: Mouse scrolled (451, 428) with delta (0, 0)
Screenshot: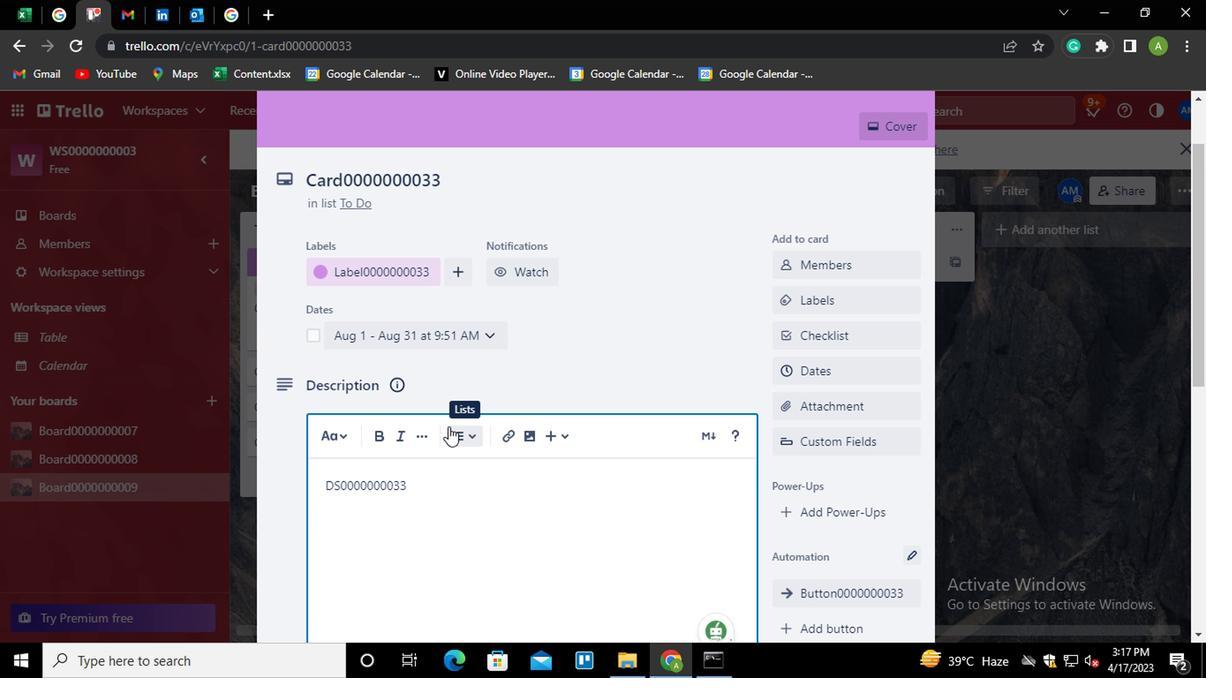 
Action: Mouse moved to (328, 412)
Screenshot: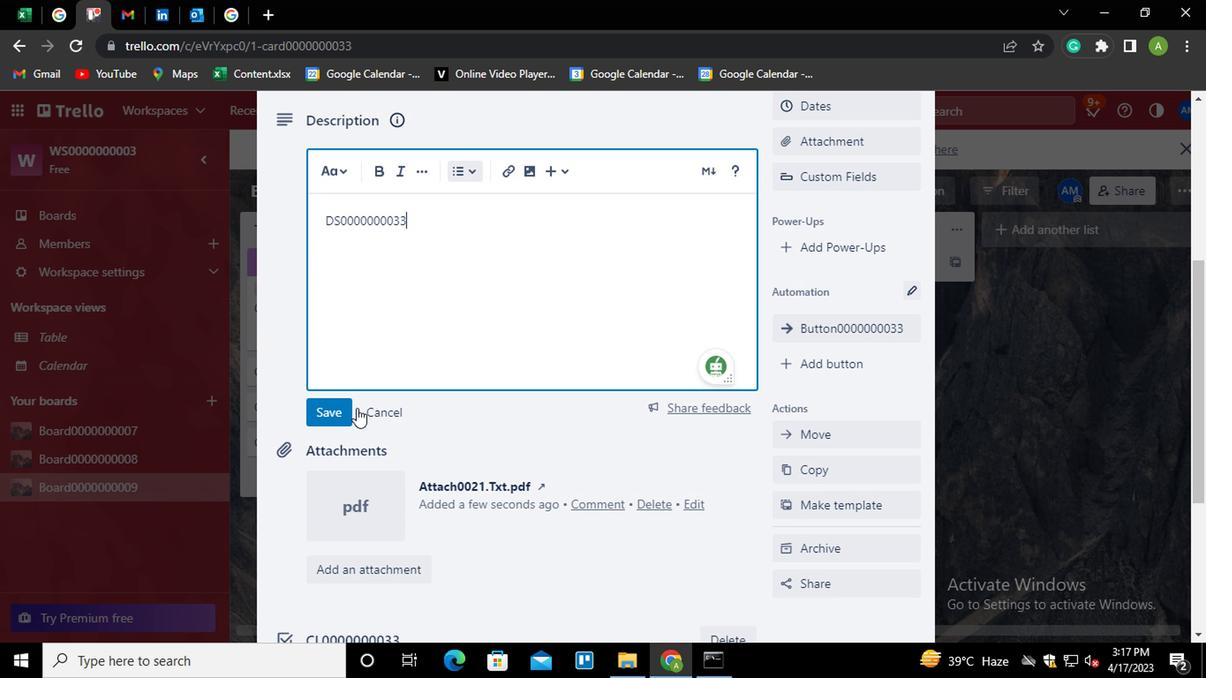 
Action: Mouse pressed left at (328, 412)
Screenshot: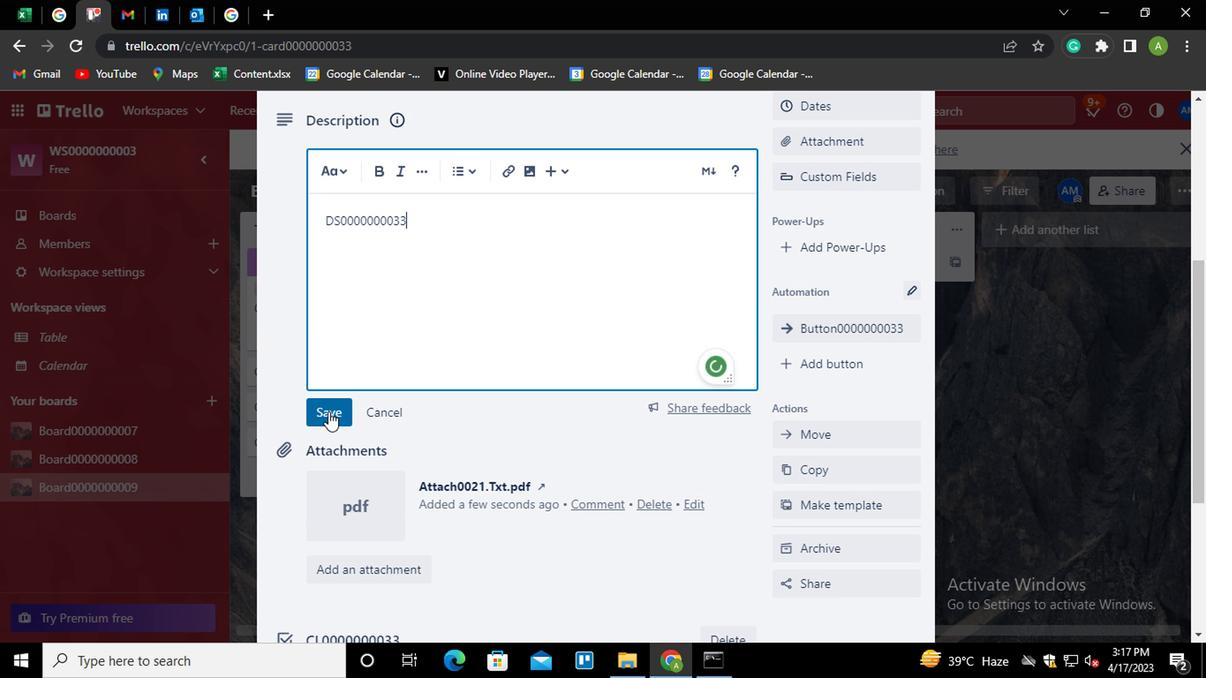 
Action: Mouse moved to (343, 433)
Screenshot: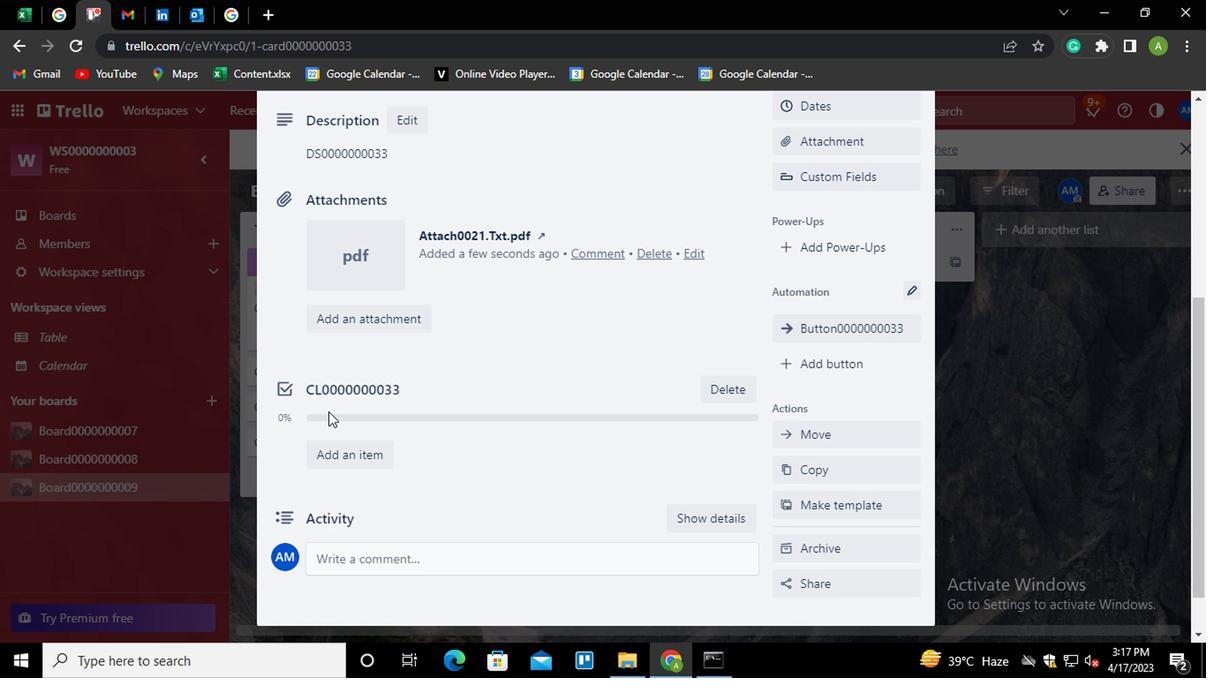 
Action: Mouse scrolled (343, 433) with delta (0, 0)
Screenshot: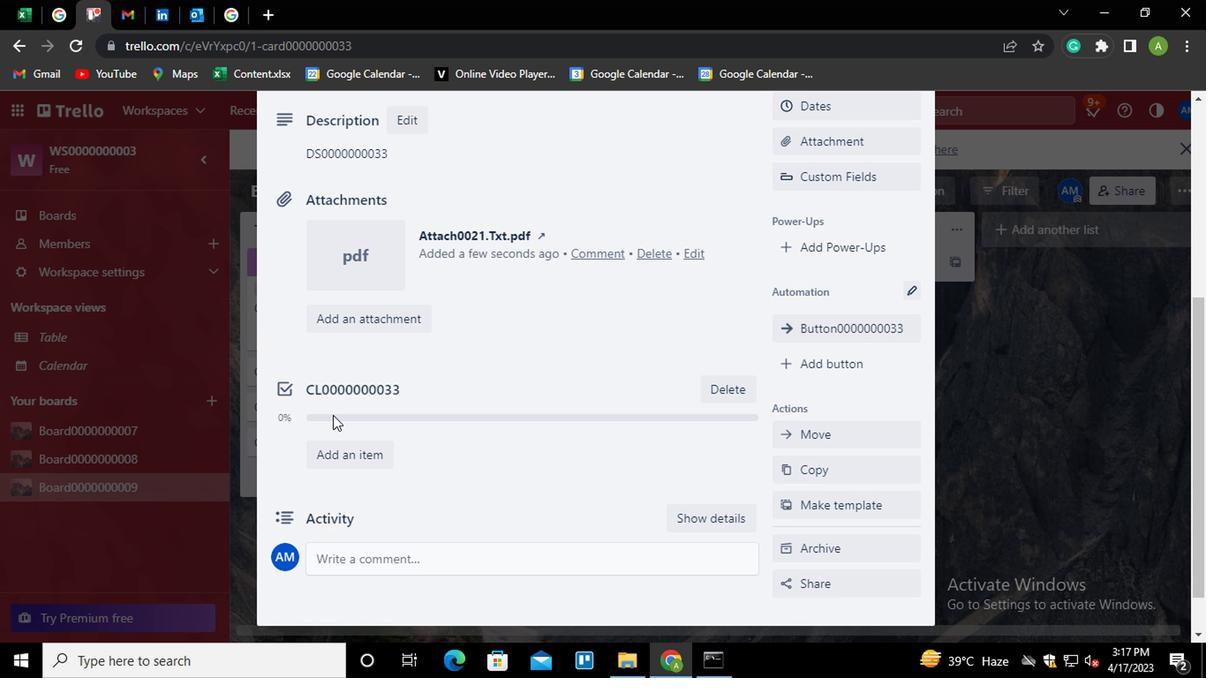 
Action: Mouse scrolled (343, 433) with delta (0, 0)
Screenshot: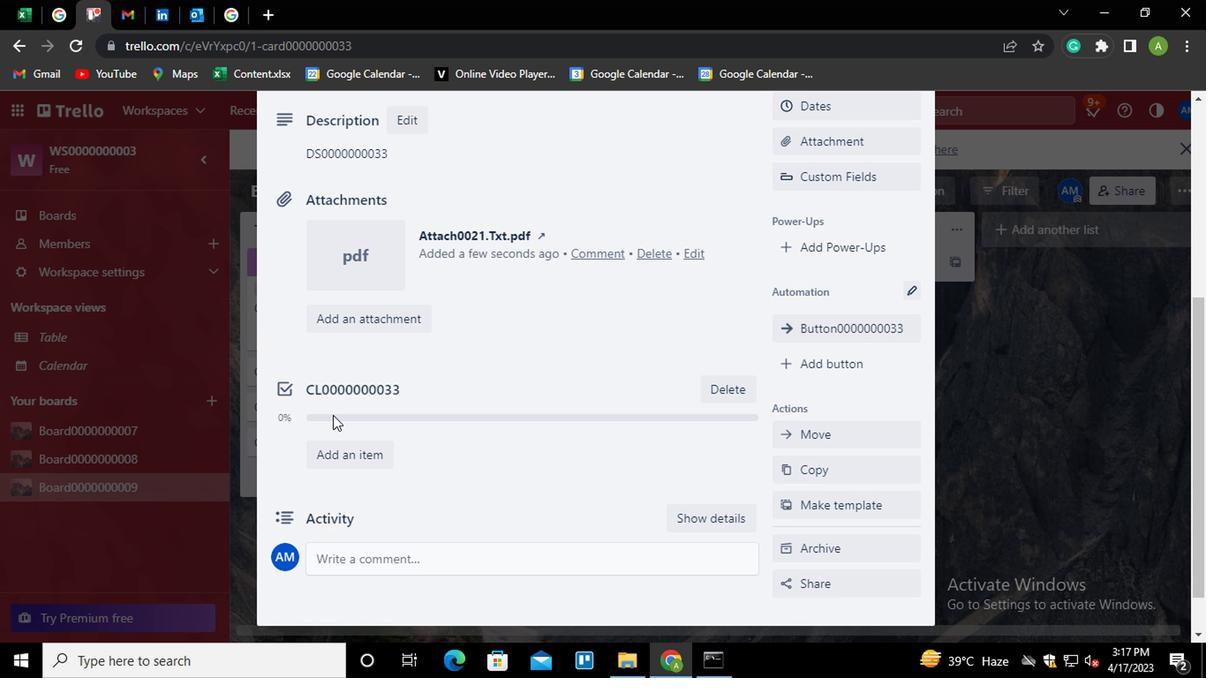 
Action: Mouse scrolled (343, 433) with delta (0, 0)
Screenshot: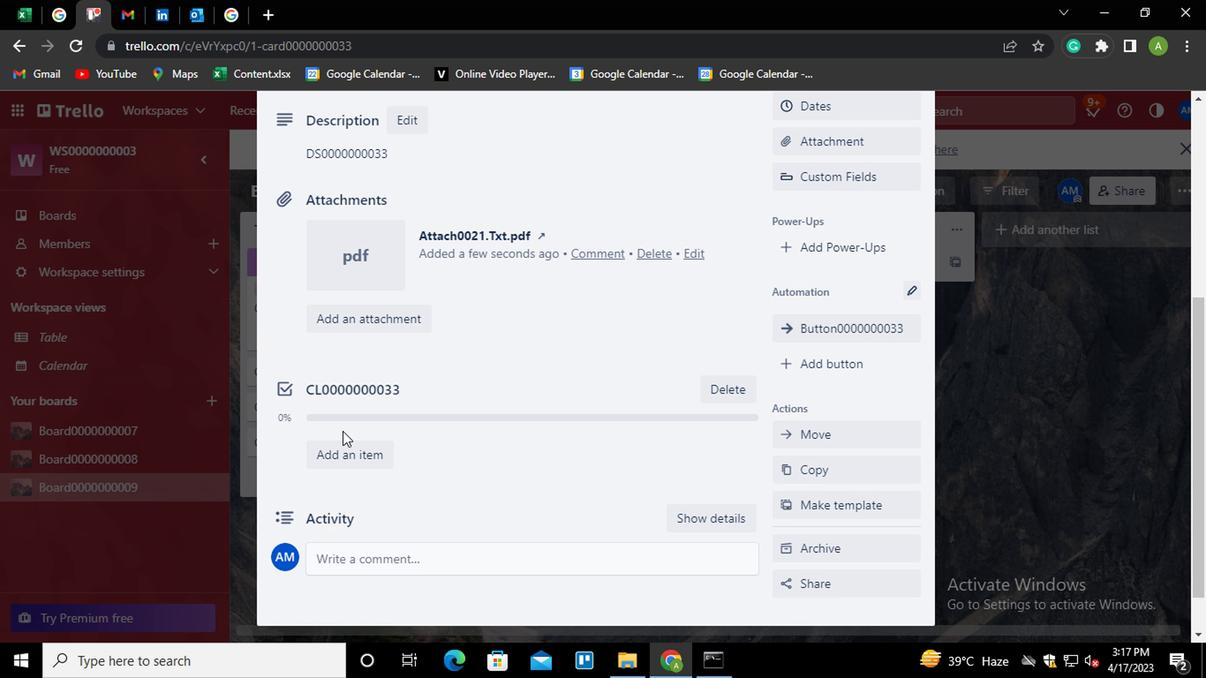 
Action: Mouse moved to (358, 502)
Screenshot: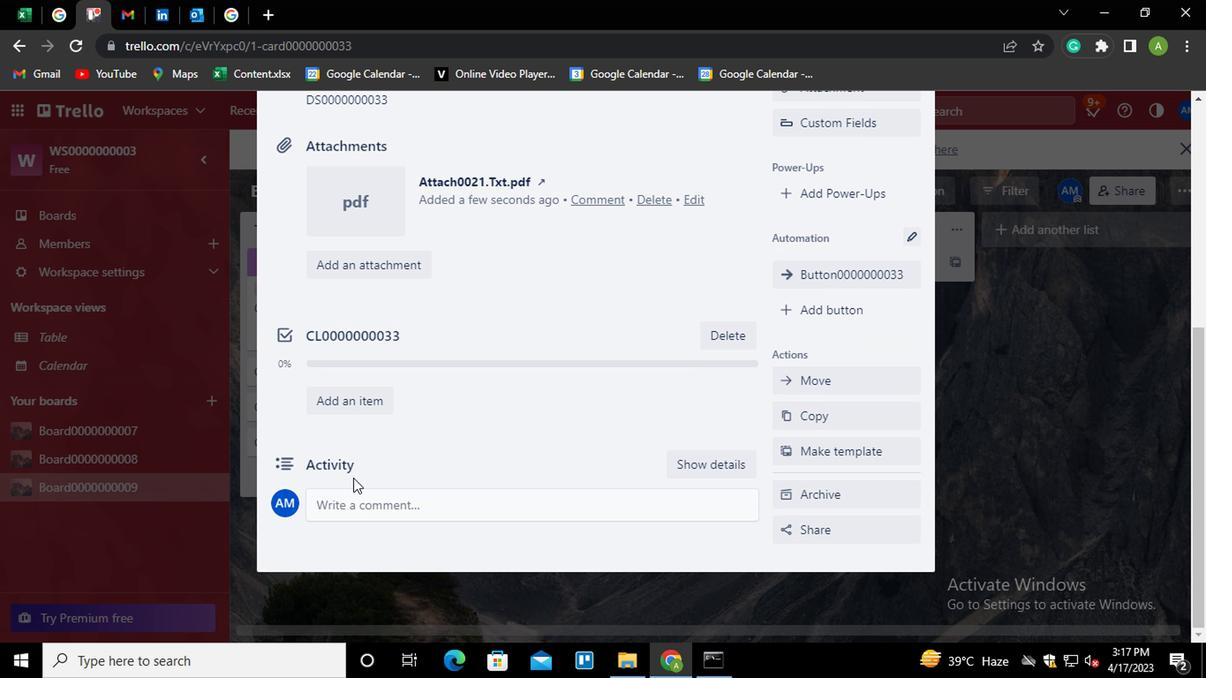 
Action: Mouse pressed left at (358, 502)
Screenshot: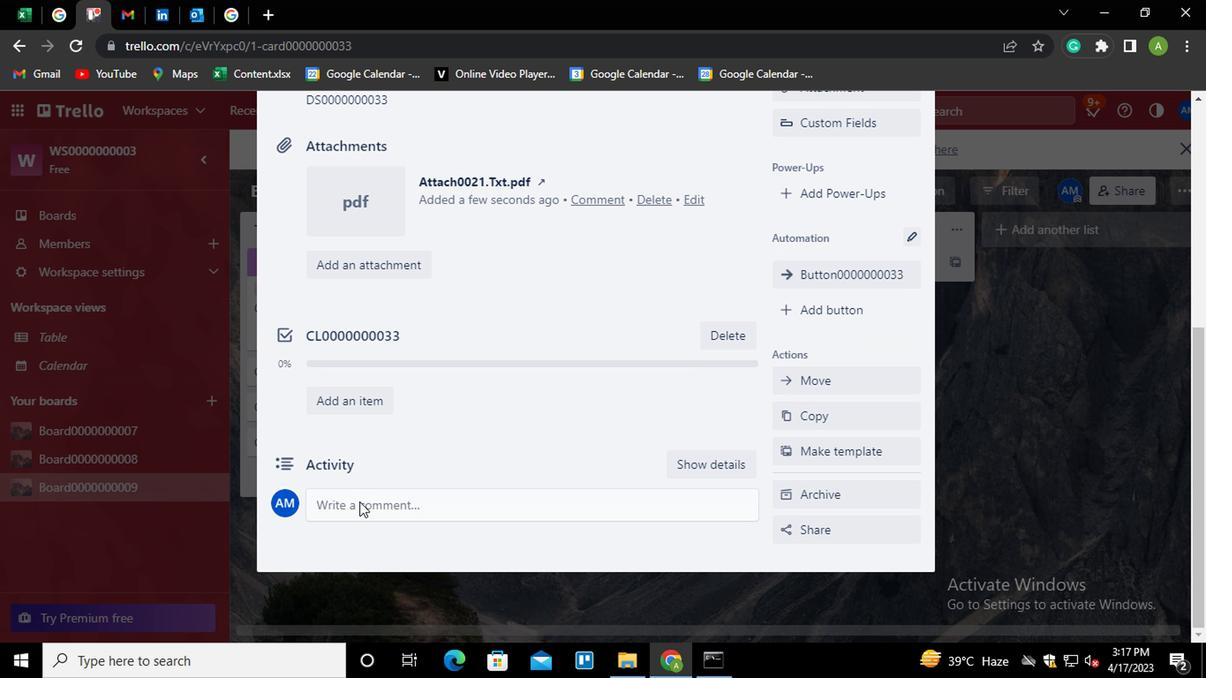 
Action: Mouse moved to (358, 503)
Screenshot: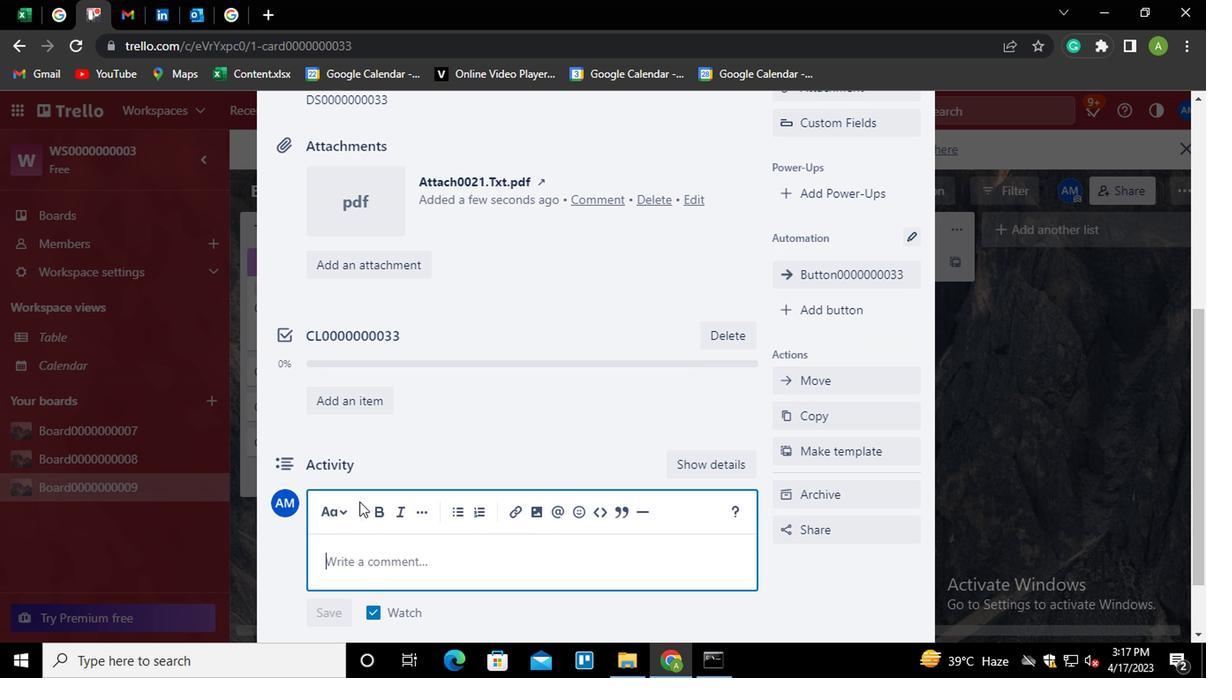 
Action: Key pressed <Key.shift>CM0000000033
Screenshot: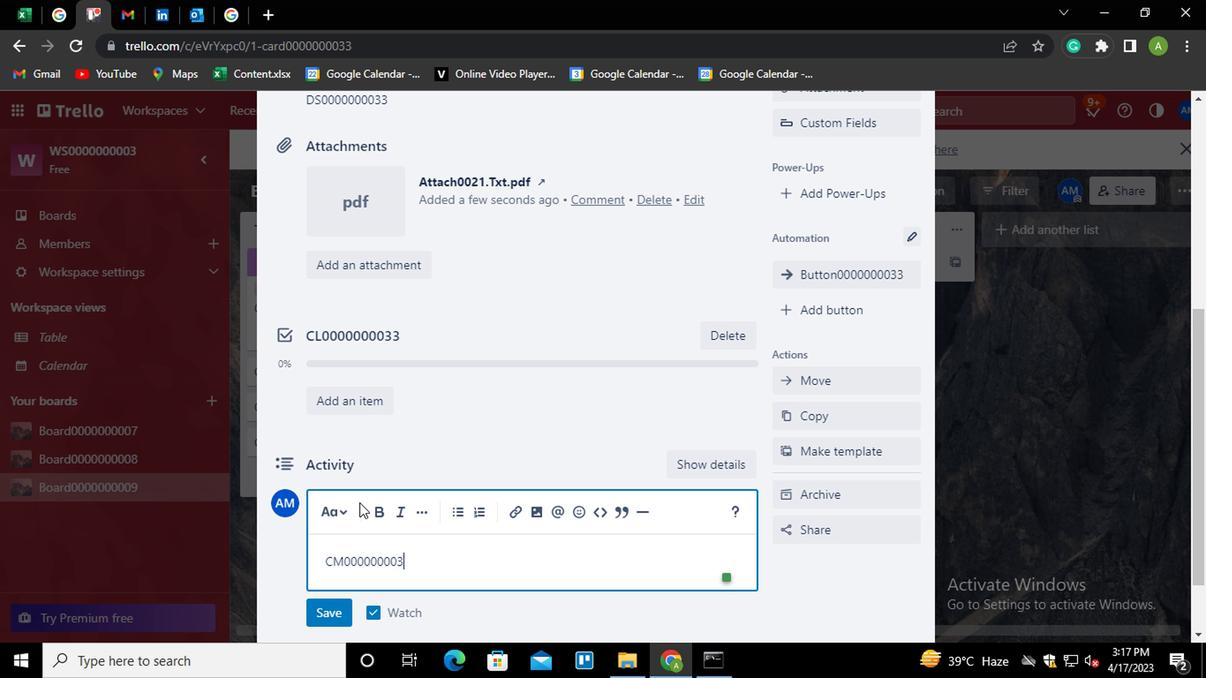 
Action: Mouse scrolled (358, 502) with delta (0, -1)
Screenshot: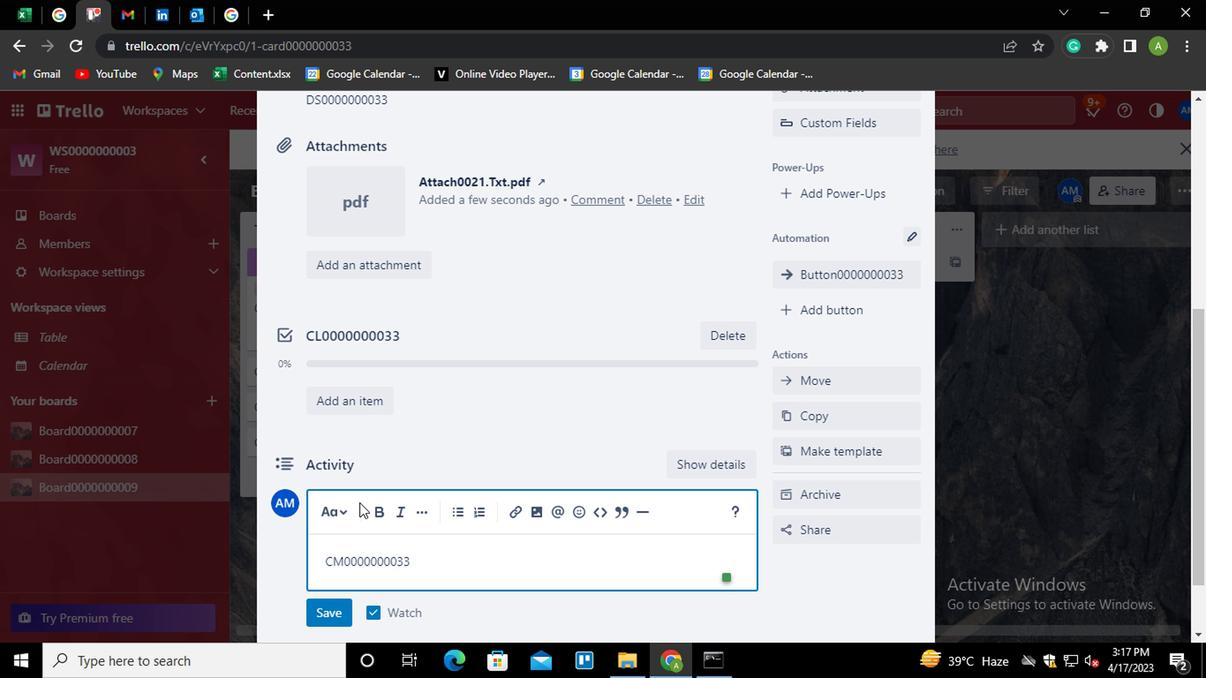 
Action: Mouse scrolled (358, 502) with delta (0, -1)
Screenshot: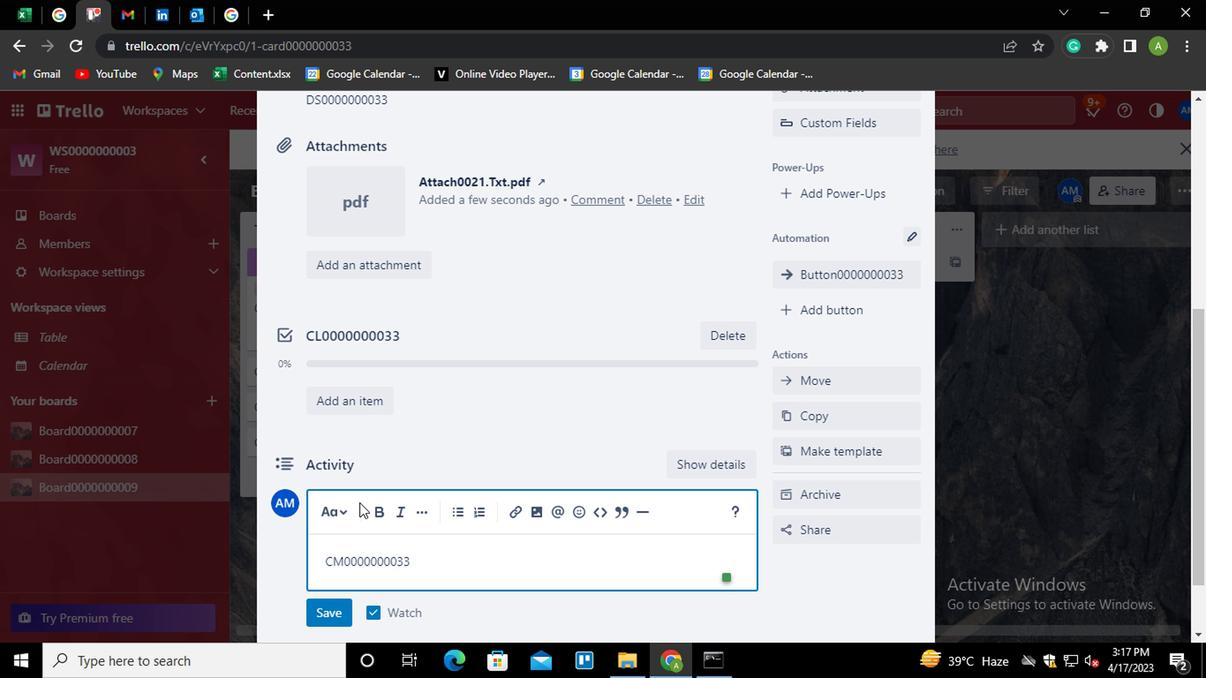 
Action: Mouse moved to (330, 530)
Screenshot: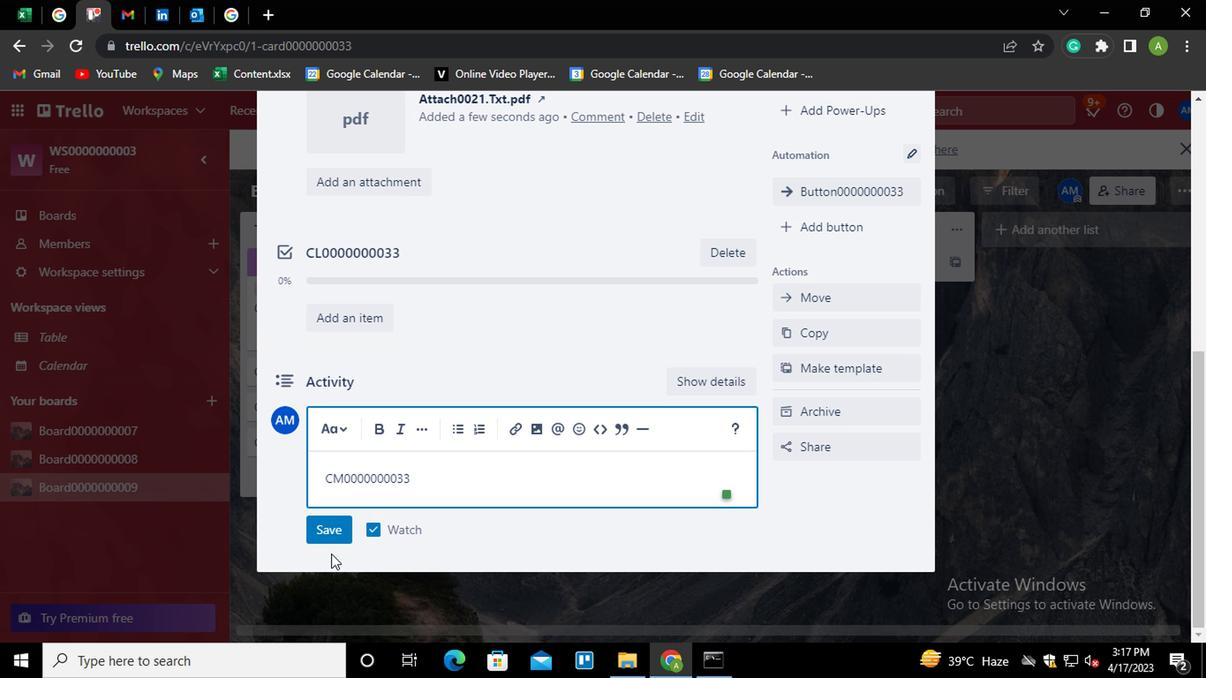
Action: Mouse pressed left at (330, 530)
Screenshot: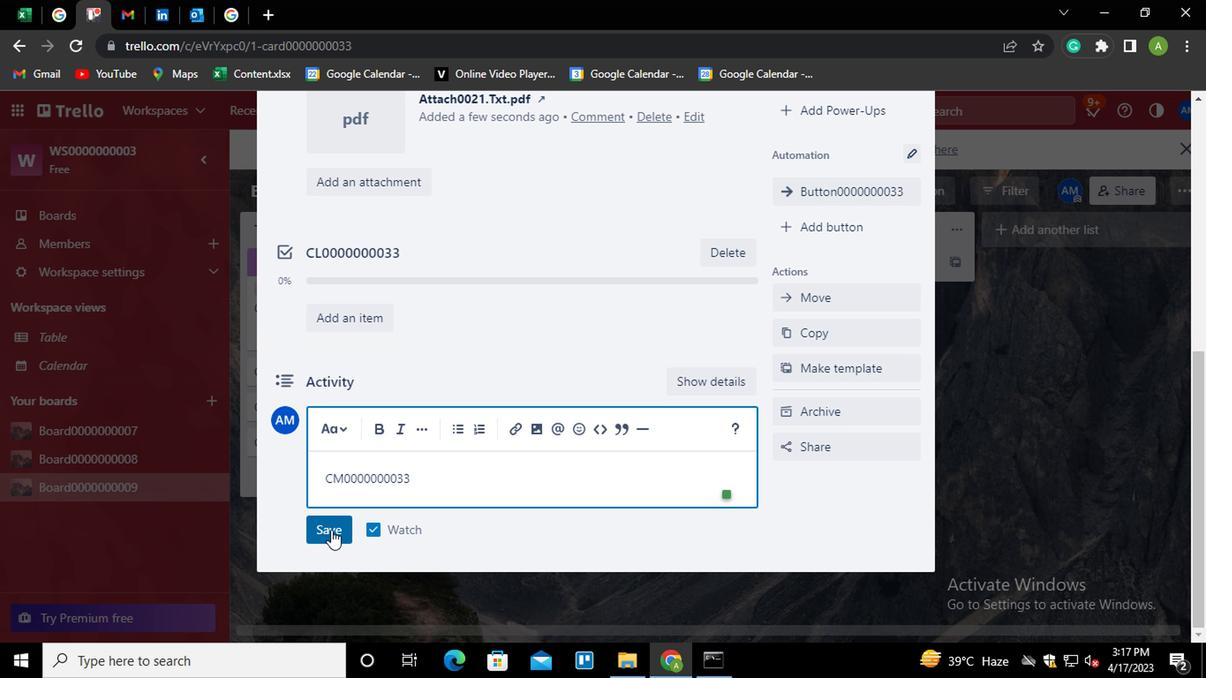 
Action: Mouse moved to (447, 529)
Screenshot: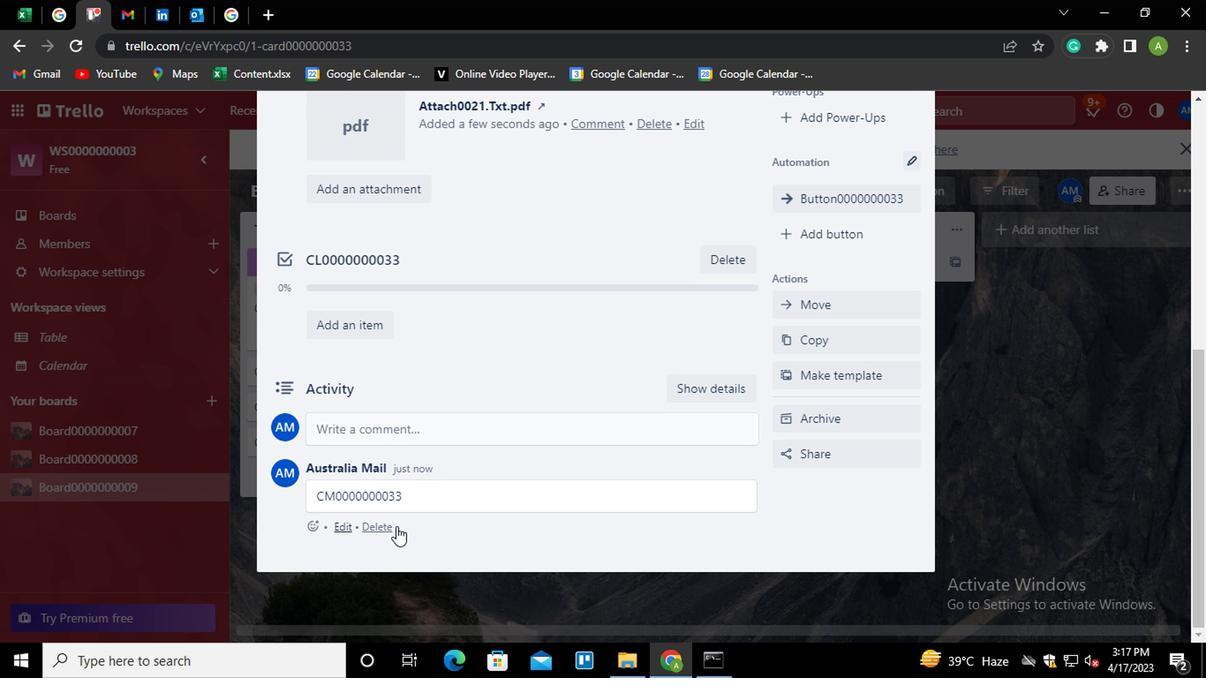 
